 Task: open an excel sheet and write heading  Budget GuruAdd Categories in a column and its values below  'Housing, Transportation, Groceries, Utilities, Entertainment, Dining Out, Health, Miscellaneous, Savings & Total. 'Add Budgeted amount in next column and its values below  $1,500, $300, $400, $200, $150, $250, $100, $200, $500 & $4,600. Add Actual amountin next column and its values below   $1,400, $280, $420, $180, $170, $230, $120, $180, $520 & $4,500. Add Difference in next column and its values below  -$100, -$20, +$20, -$20, +$20, -$20, +$20, -$20, +$20 & -$100Save page BudgetAdjust analysisbook
Action: Mouse moved to (36, 110)
Screenshot: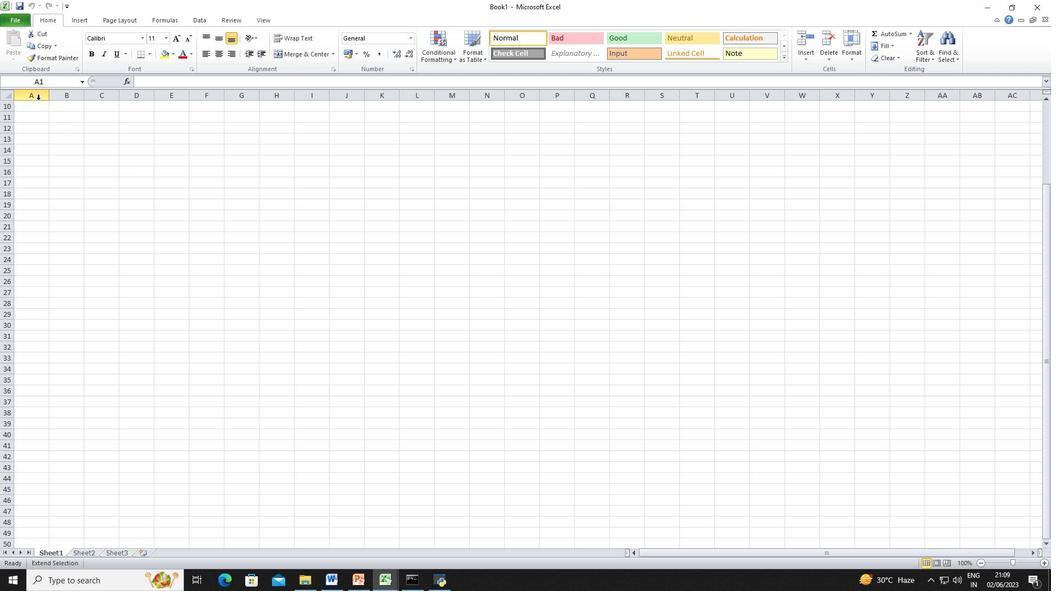 
Action: Mouse pressed left at (36, 110)
Screenshot: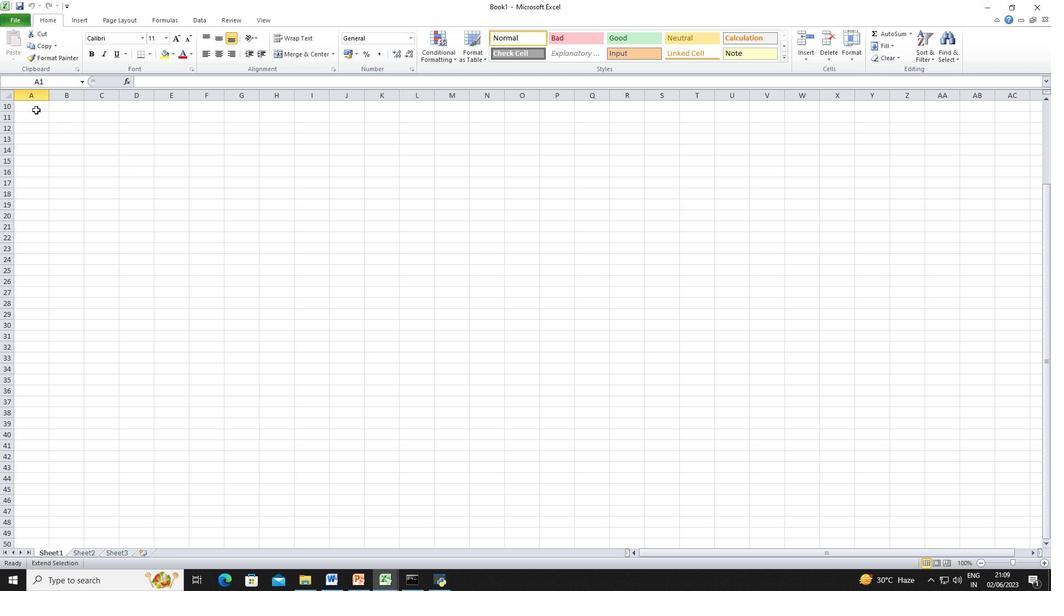 
Action: Mouse pressed left at (36, 110)
Screenshot: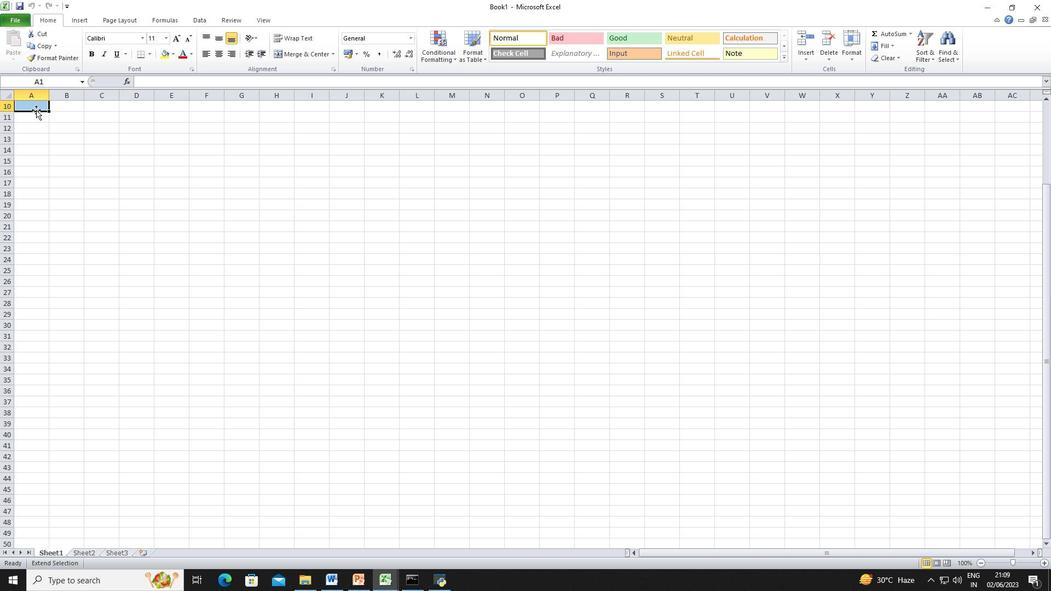 
Action: Mouse pressed left at (36, 110)
Screenshot: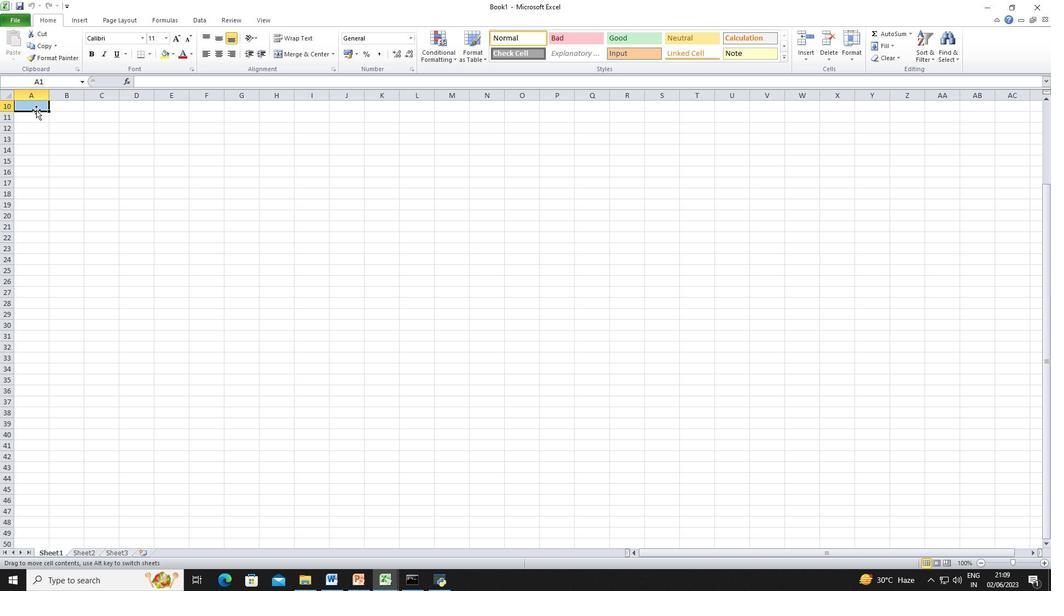
Action: Mouse moved to (500, 273)
Screenshot: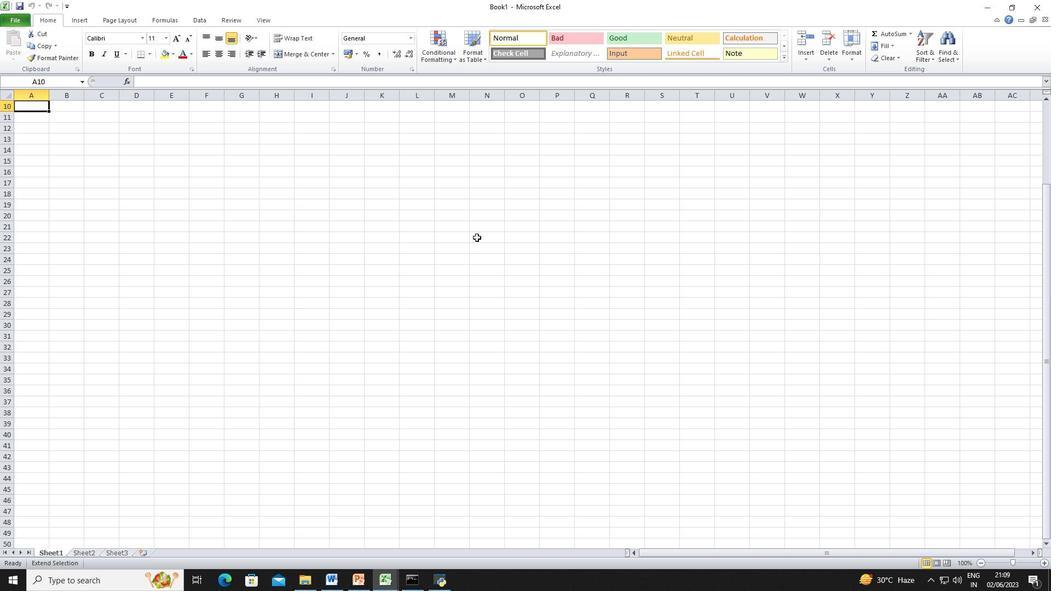 
Action: Key pressed <Key.shift_r>Budget<Key.space><Key.shift_r>Guru<Key.space><Key.enter><Key.shift_r>Categories<Key.space><Key.right><Key.down>add<Key.space><Key.backspace><Key.backspace><Key.backspace><Key.backspace>
Screenshot: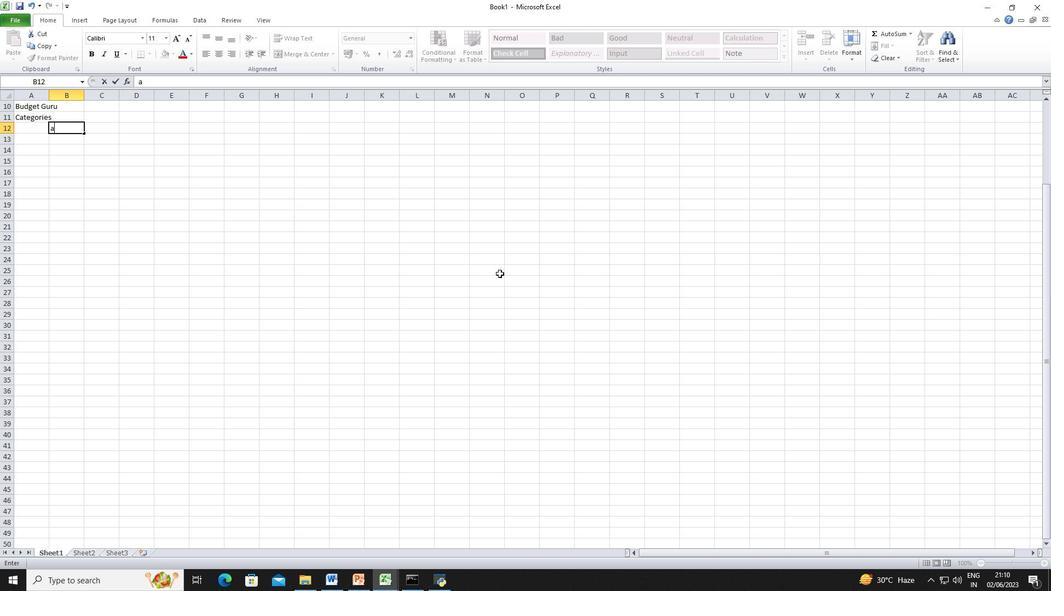 
Action: Mouse moved to (483, 260)
Screenshot: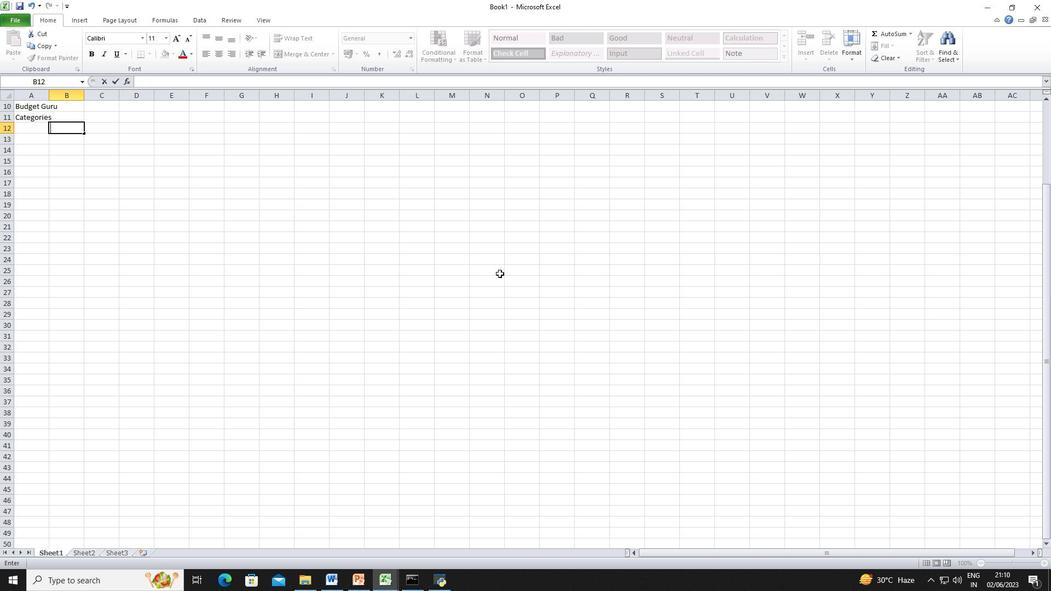 
Action: Mouse pressed left at (483, 260)
Screenshot: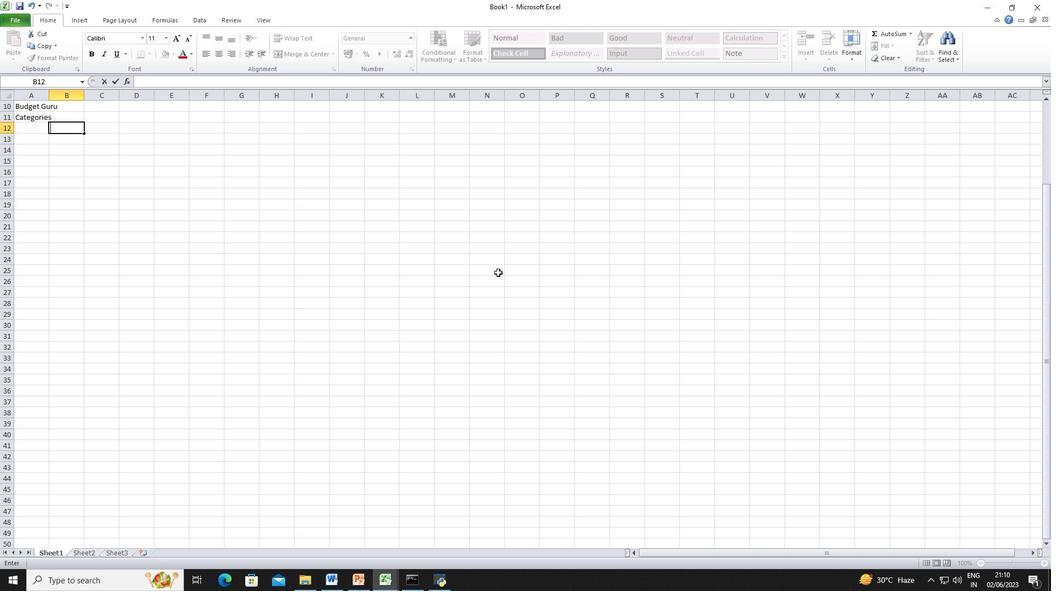 
Action: Mouse moved to (76, 119)
Screenshot: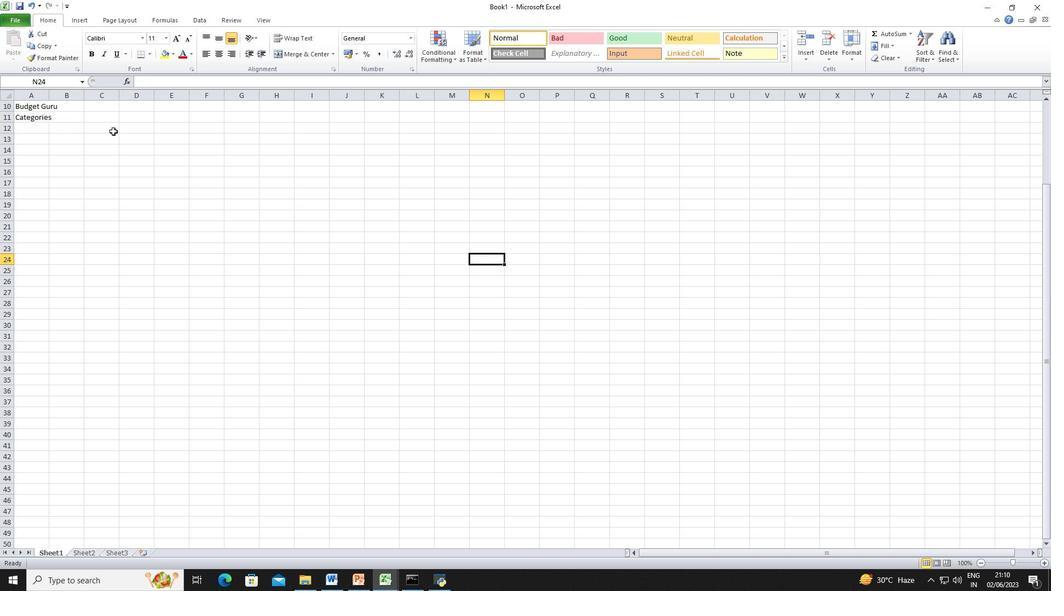 
Action: Mouse pressed left at (76, 119)
Screenshot: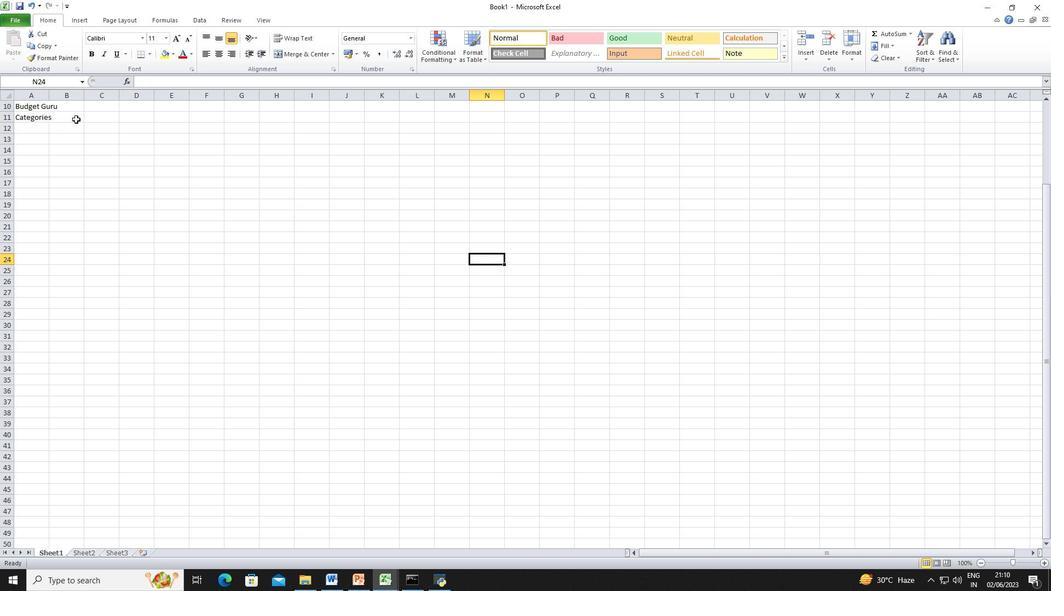 
Action: Mouse moved to (181, 143)
Screenshot: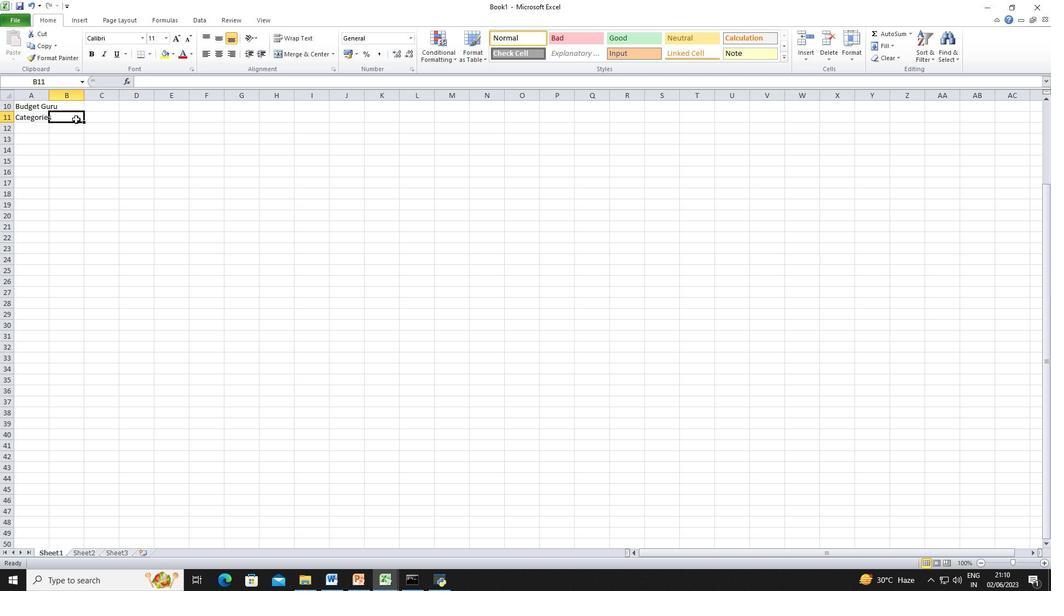 
Action: Key pressed <Key.shift_r>Add<Key.space><Key.shift_r><Key.shift_r><Key.shift_r><Key.shift_r><Key.shift_r><Key.shift_r><Key.shift_r><Key.shift_r><Key.shift_r><Key.shift_r><Key.shift_r><Key.shift_r><Key.shift_r><Key.shift_r><Key.shift_r><Key.shift_r><Key.shift_r><Key.shift_r><Key.shift_r><Key.shift_r><Key.shift_r><Key.shift_r><Key.shift_r><Key.shift_r><Key.shift_r><Key.shift_r><Key.shift_r><Key.shift_r><Key.shift_r><Key.shift_r><Key.shift_r><Key.shift_r><Key.shift_r><Key.shift_r><Key.shift_r><Key.shift_r><Key.shift_r><Key.shift_r><Key.shift_r><Key.shift_r><Key.shift_r><Key.shift_r><Key.shift_r><Key.shift_r><Key.shift_r><Key.shift_r><Key.shift_r><Key.shift_r><Key.shift_r><Key.shift_r><Key.shift_r><Key.shift_r><Key.shift_r><Key.shift_r><Key.shift_r><Key.shift_r><Key.shift_r><Key.shift_r><Key.shift_r><Key.shift_r><Key.shift_r><Key.shift_r><Key.shift_r><Key.shift_r><Key.shift_r><Key.shift_r><Key.shift_r><Key.shift_r><Key.shift_r><Key.shift_r><Key.shift_r><Key.shift_r><Key.shift_r><Key.shift_r><Key.shift_r><Key.shift_r><Key.shift_r><Key.shift_r><Key.shift_r><Key.shift_r><Key.shift_r><Key.shift_r><Key.shift_r><Key.shift_r><Key.shift_r><Key.shift_r><Key.shift_r><Key.shift_r><Key.shift_r><Key.shift_r><Key.shift_r><Key.shift_r><Key.shift_r><Key.shift_r><Key.shift_r><Key.shift_r><Key.shift_r><Key.shift_r><Key.shift_r><Key.shift_r><Key.shift_r><Key.shift_r><Key.shift_r><Key.shift_r><Key.shift_r><Key.shift_r><Key.shift_r><Key.shift_r><Key.shift_r><Key.shift_r><Key.shift_r><Key.shift_r><Key.shift_r><Key.shift_r><Key.shift_r><Key.shift_r><Key.shift_r>Budget<Key.space>amount<Key.space><Key.right><Key.shift_r>Actual<Key.space>amount<Key.space><Key.right><Key.shift_r>Difference
Screenshot: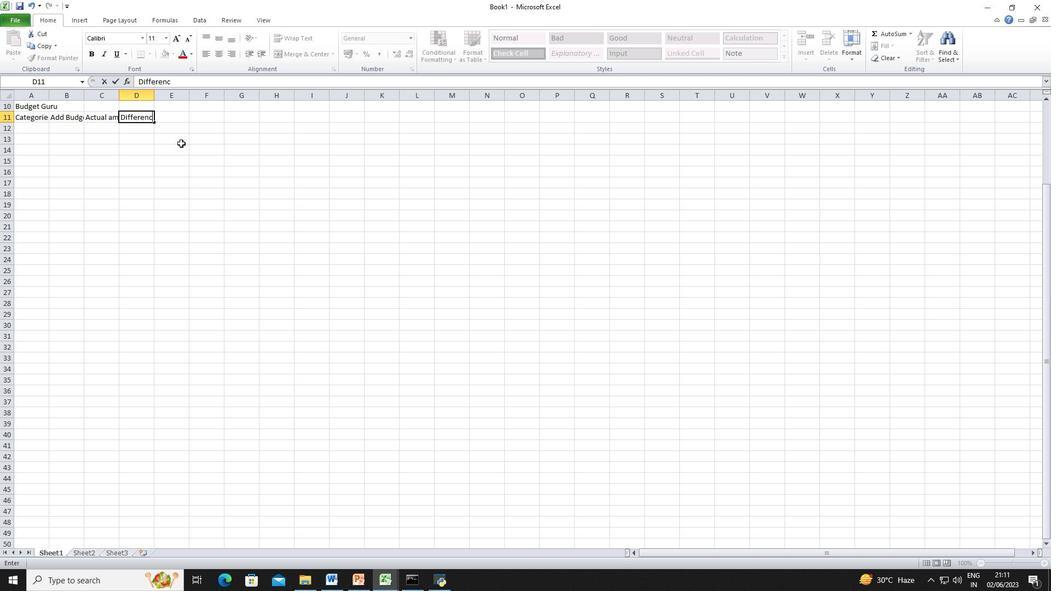 
Action: Mouse pressed left at (181, 143)
Screenshot: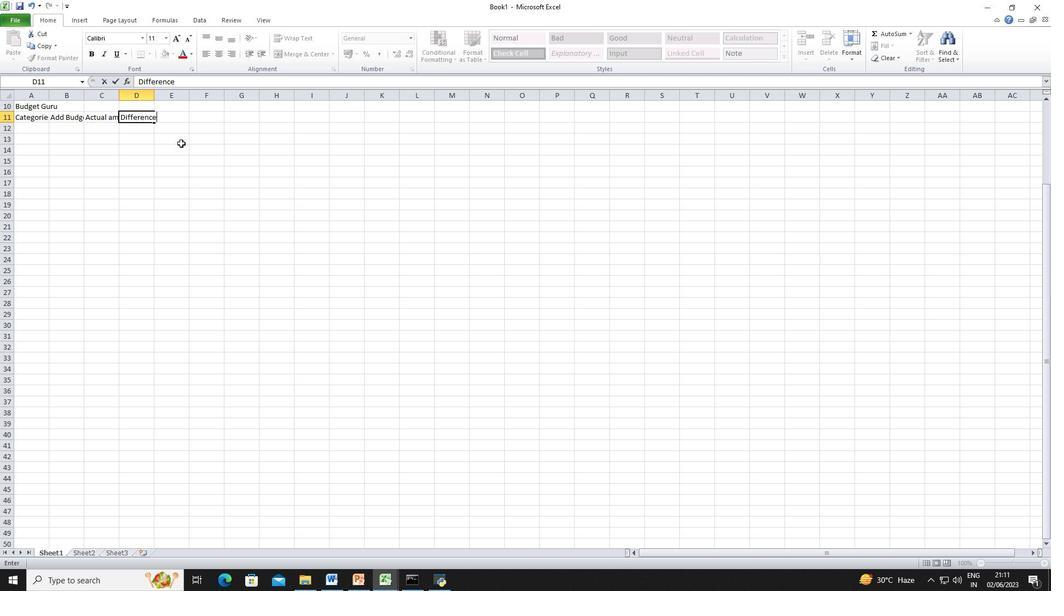 
Action: Mouse moved to (52, 92)
Screenshot: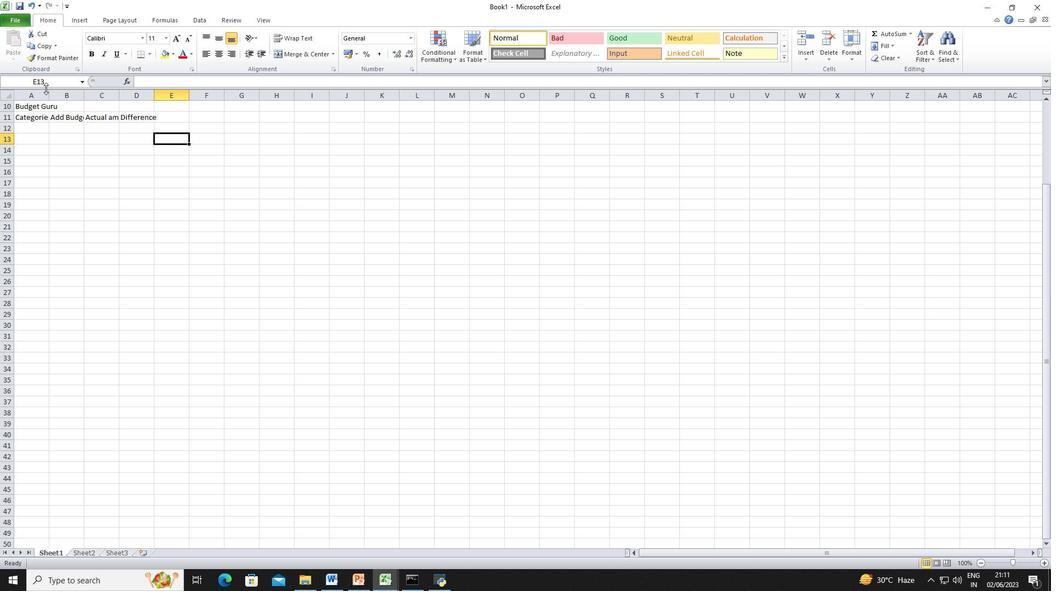 
Action: Mouse pressed left at (52, 92)
Screenshot: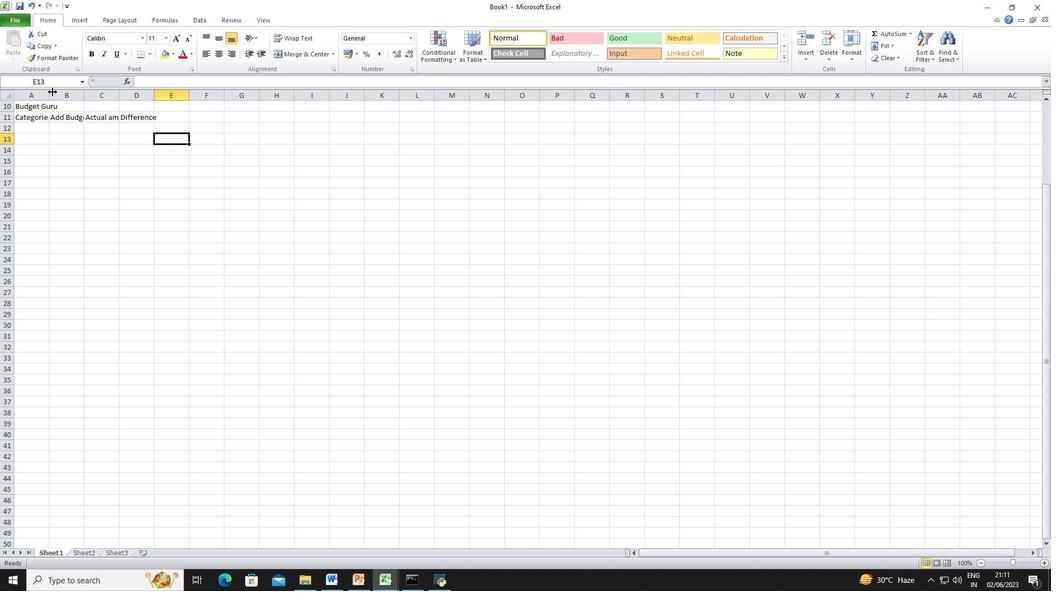 
Action: Mouse pressed left at (52, 92)
Screenshot: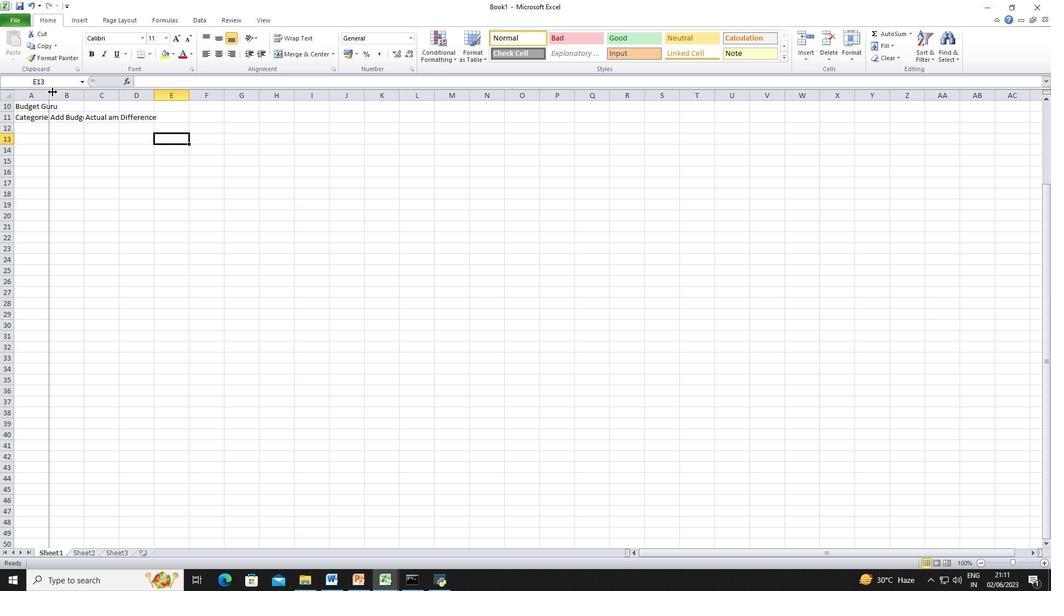 
Action: Mouse moved to (94, 90)
Screenshot: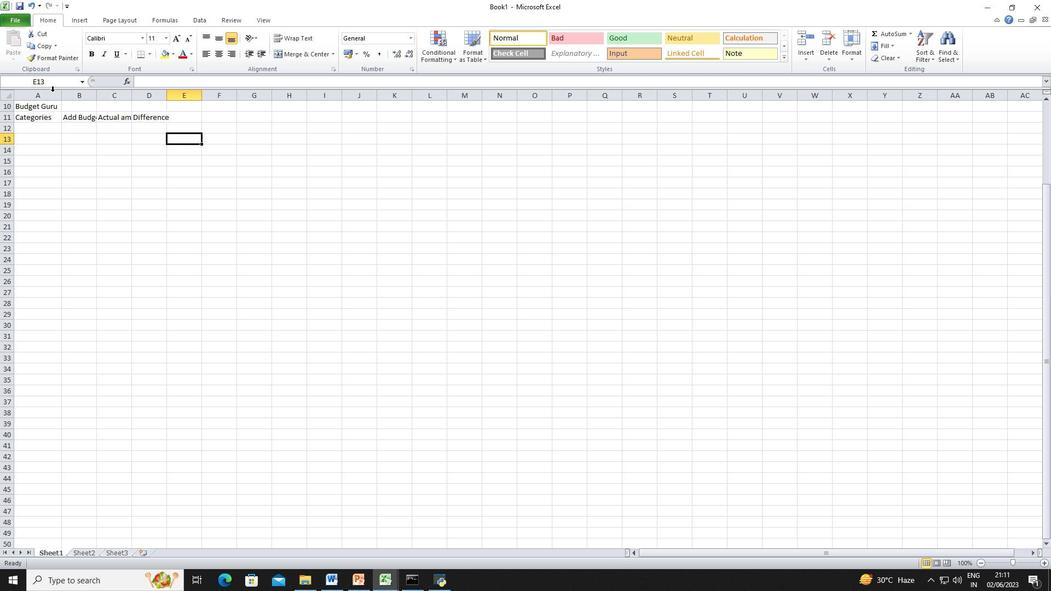 
Action: Mouse pressed left at (94, 90)
Screenshot: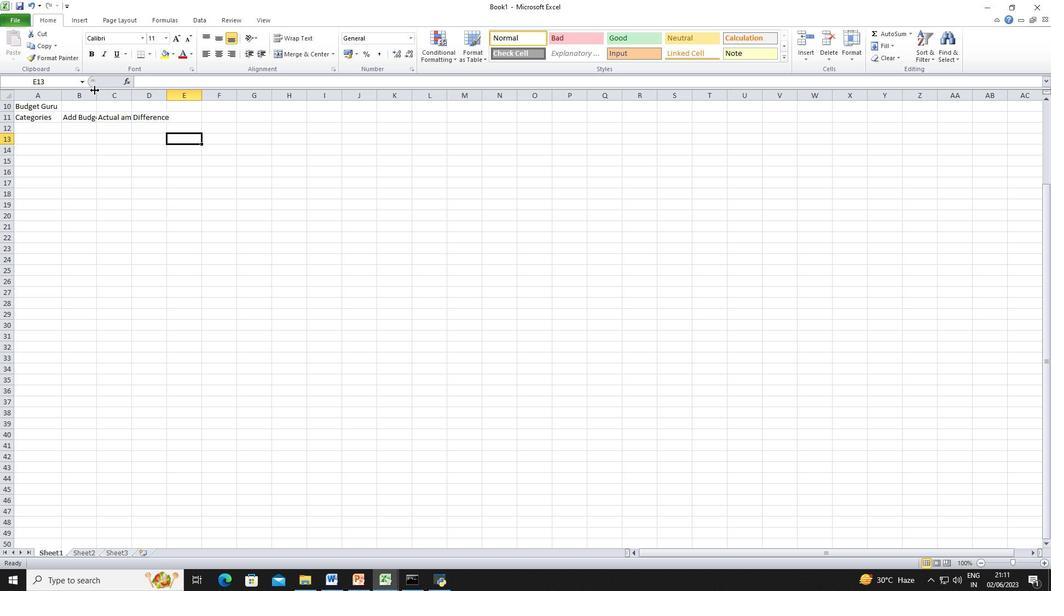 
Action: Mouse pressed left at (94, 90)
Screenshot: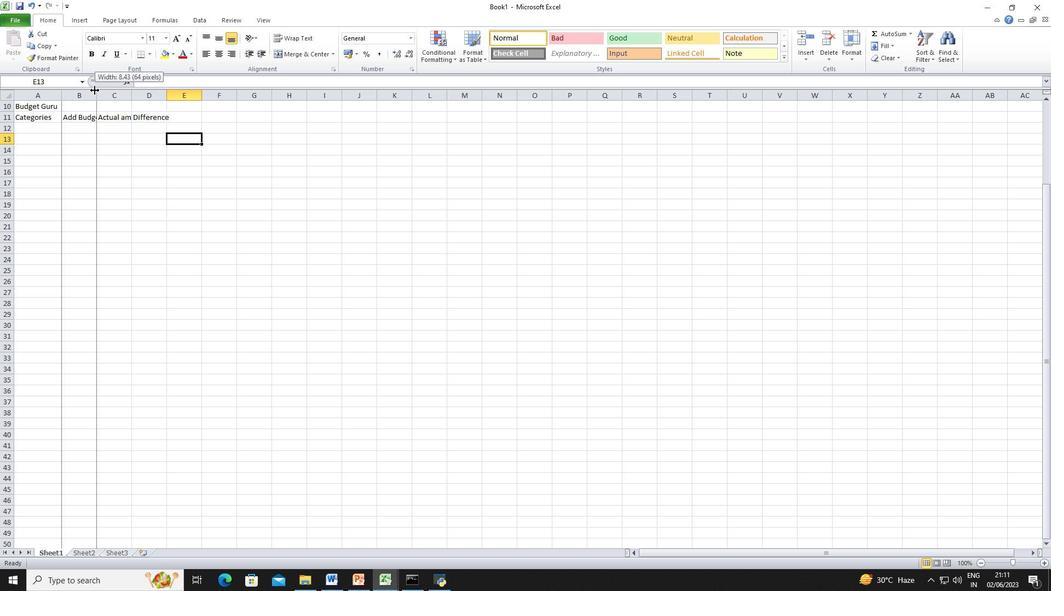 
Action: Mouse moved to (167, 91)
Screenshot: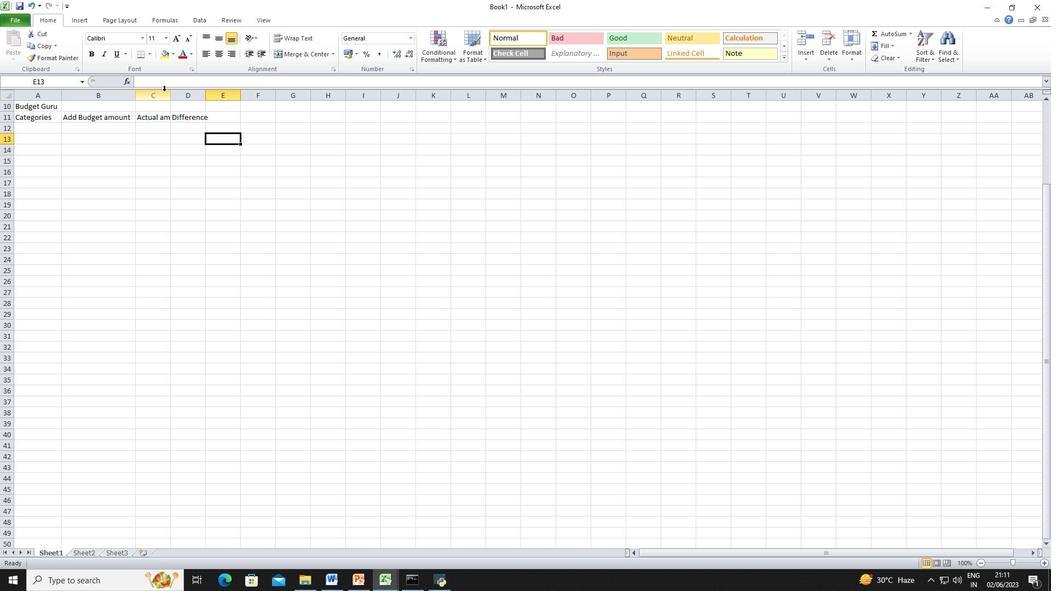 
Action: Mouse pressed left at (167, 91)
Screenshot: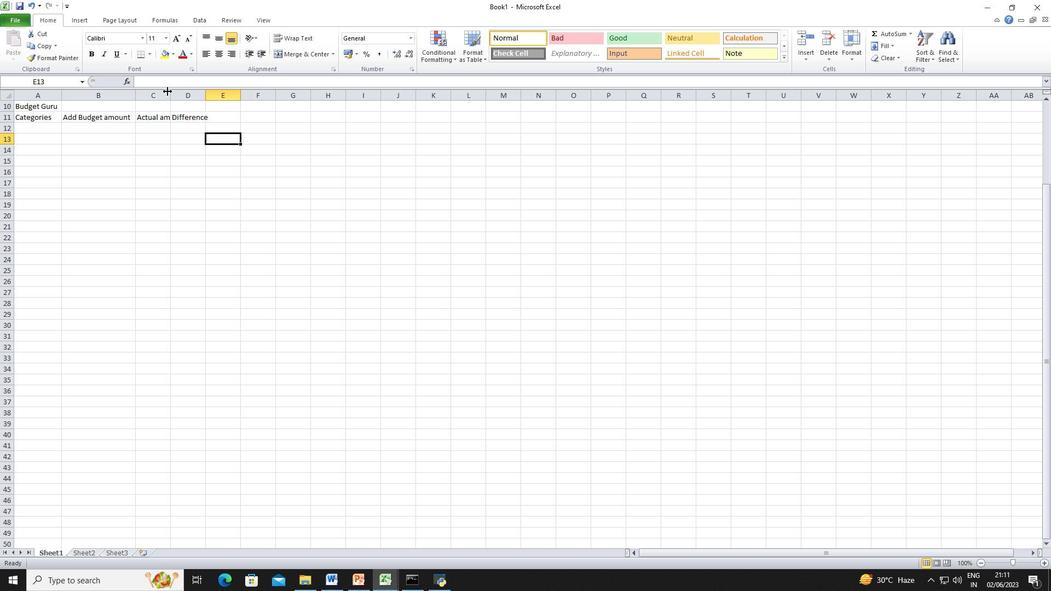 
Action: Mouse pressed left at (167, 91)
Screenshot: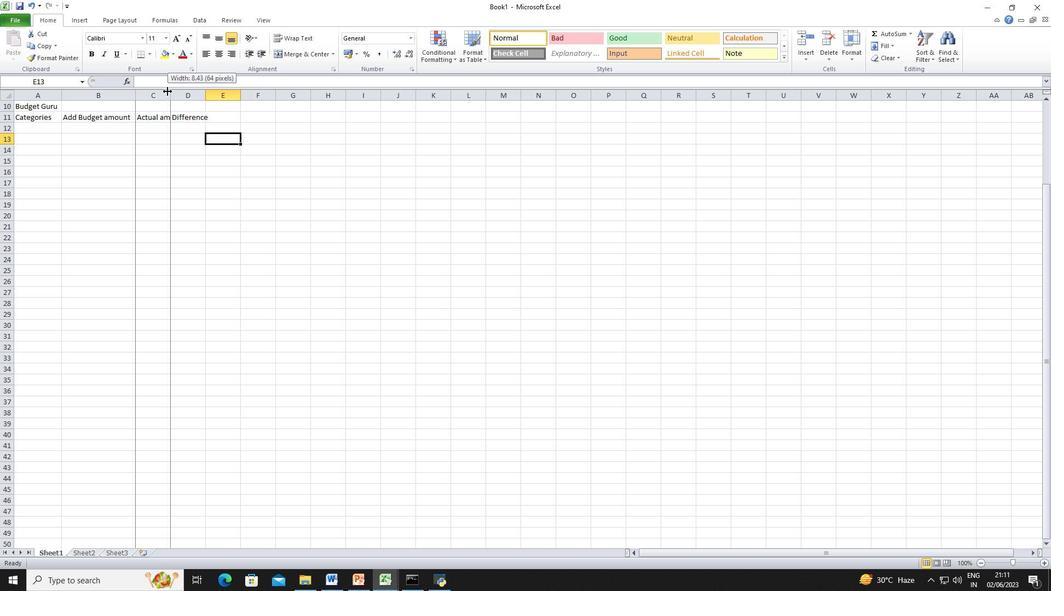 
Action: Mouse moved to (227, 93)
Screenshot: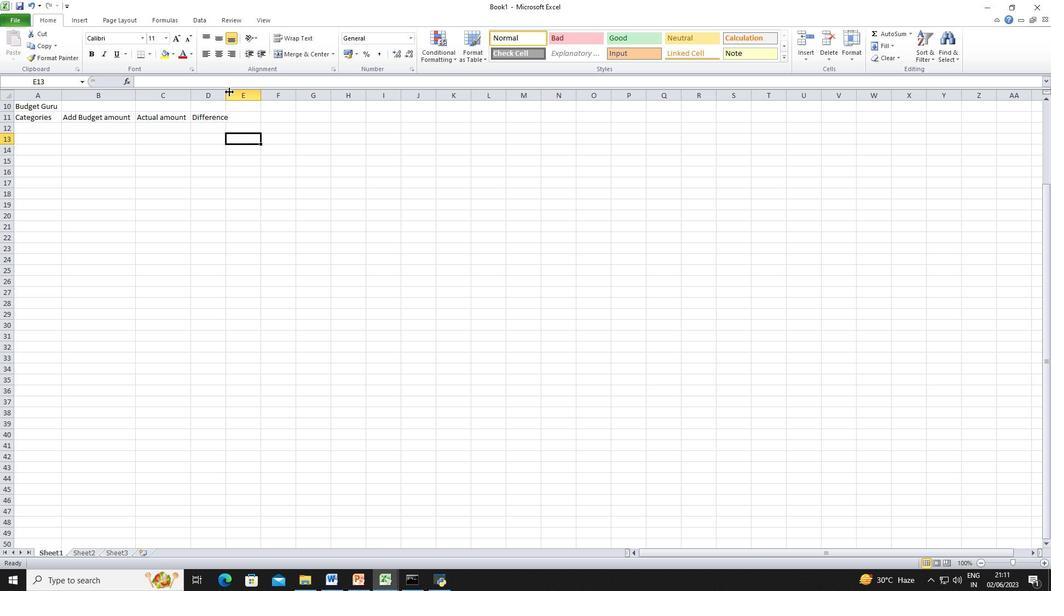 
Action: Mouse pressed left at (227, 93)
Screenshot: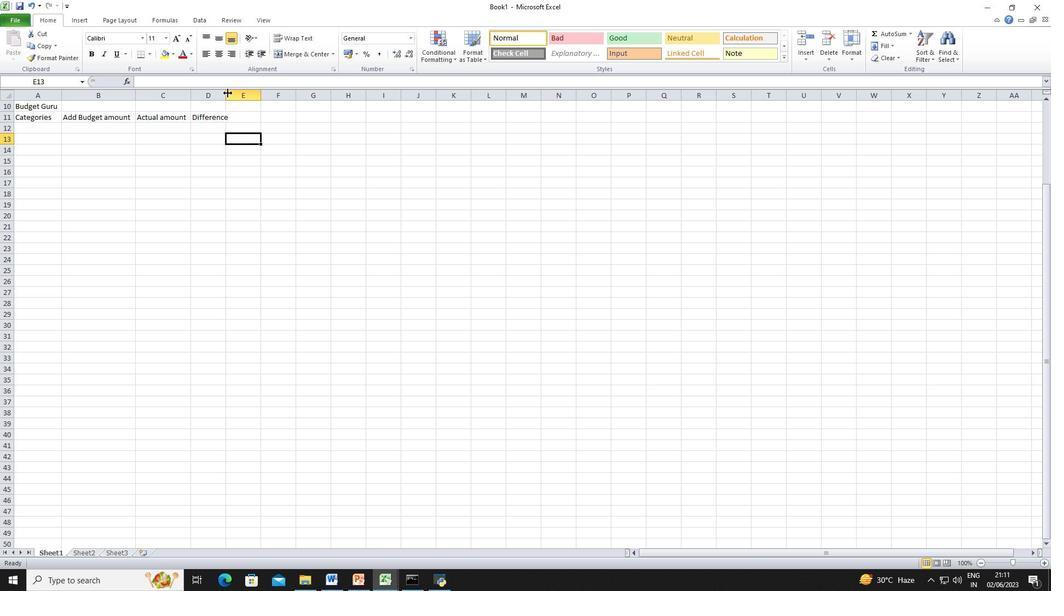 
Action: Mouse pressed left at (227, 93)
Screenshot: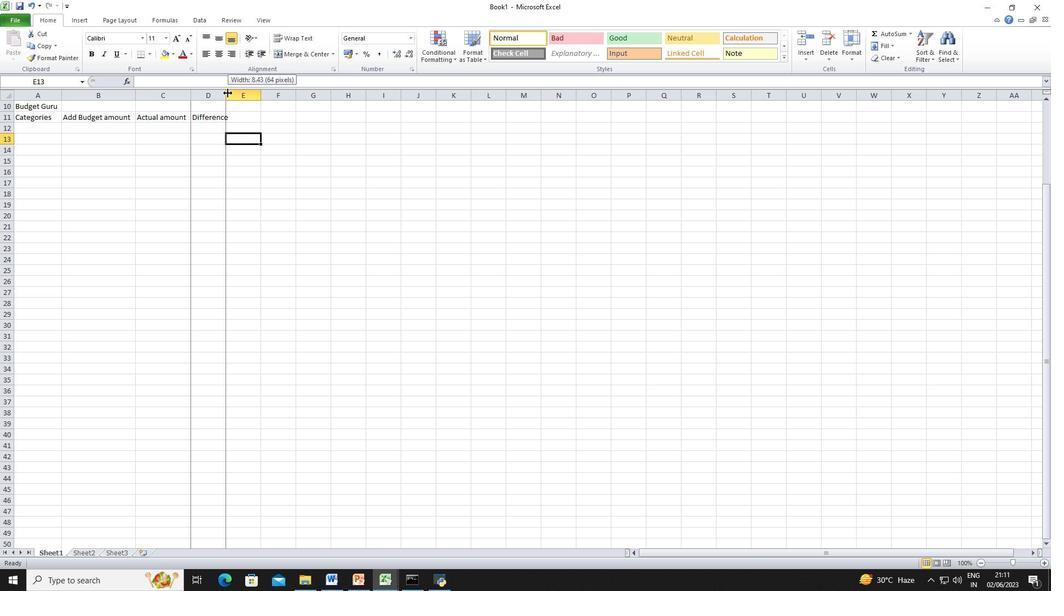 
Action: Mouse moved to (40, 128)
Screenshot: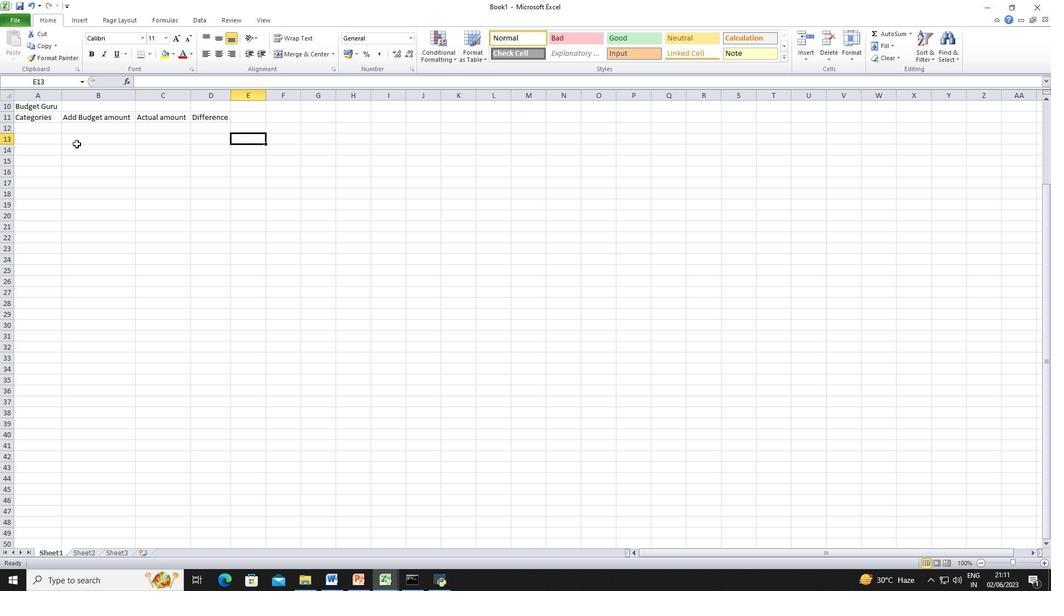 
Action: Mouse pressed left at (40, 128)
Screenshot: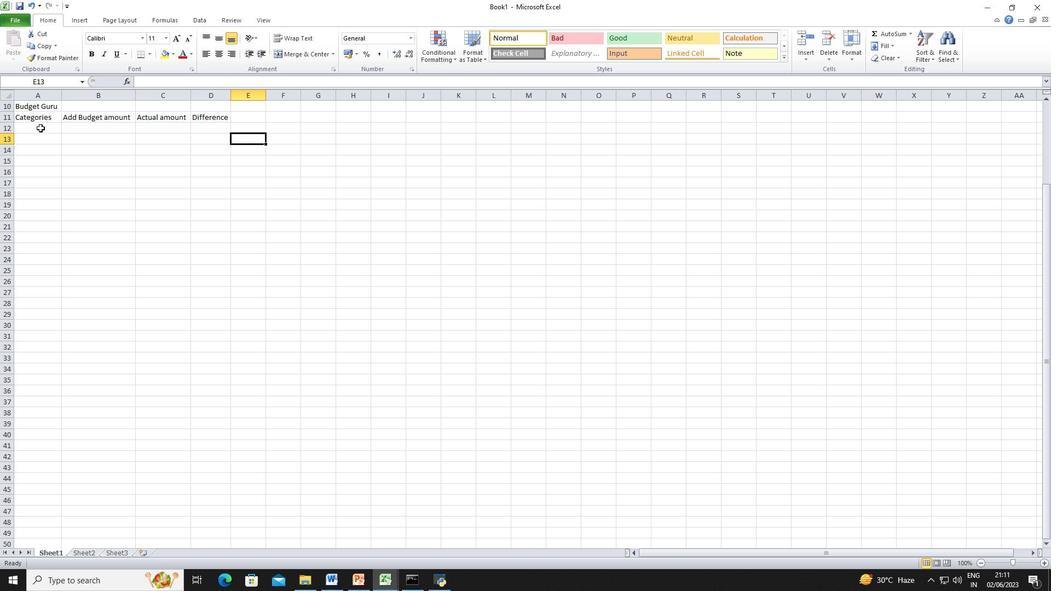 
Action: Mouse moved to (324, 246)
Screenshot: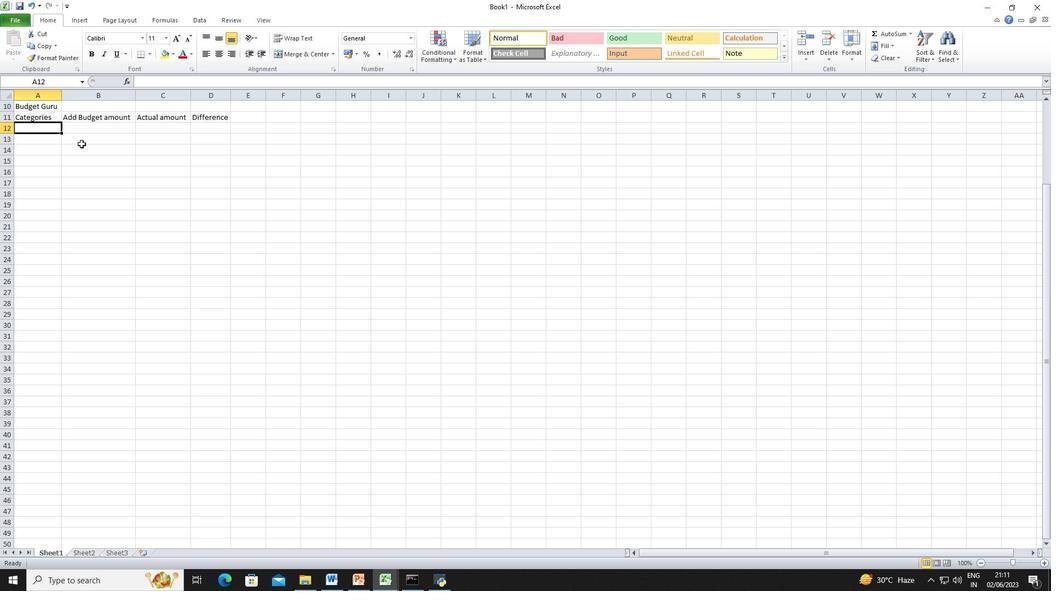 
Action: Key pressed <Key.shift_r>Housingh<Key.space><Key.backspace><Key.backspace><Key.space><Key.enter><Key.shift_r>Transportation<Key.space><Key.enter><Key.enter>g<Key.backspace><Key.backspace>
Screenshot: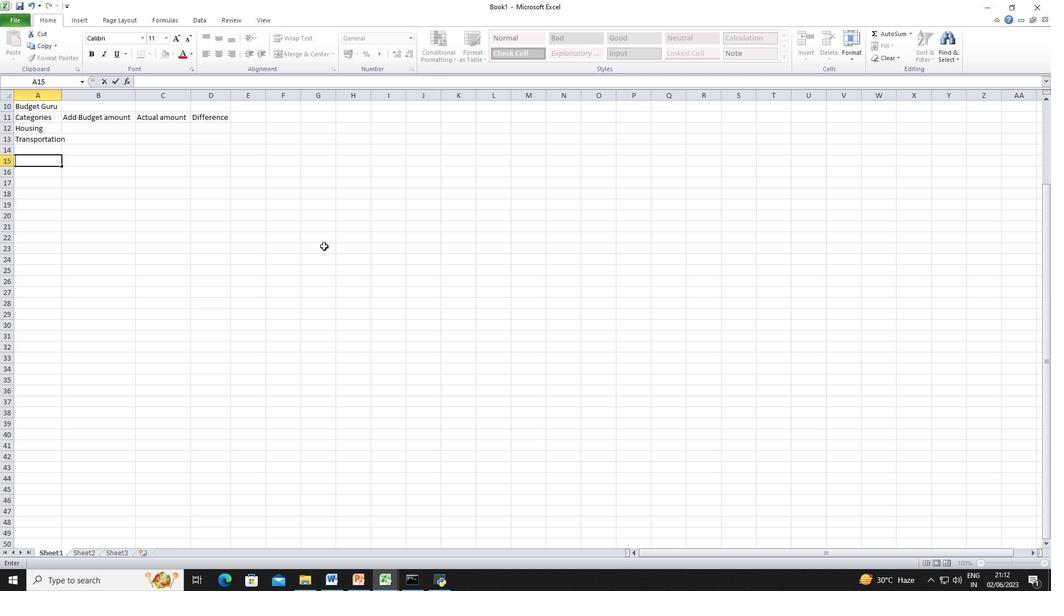 
Action: Mouse moved to (51, 152)
Screenshot: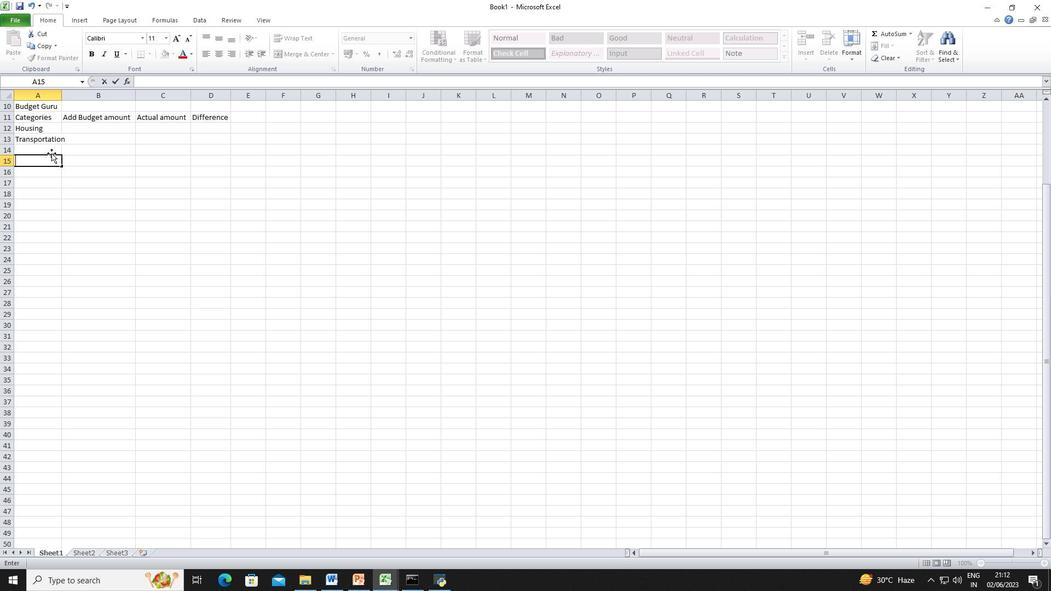 
Action: Mouse pressed left at (51, 152)
Screenshot: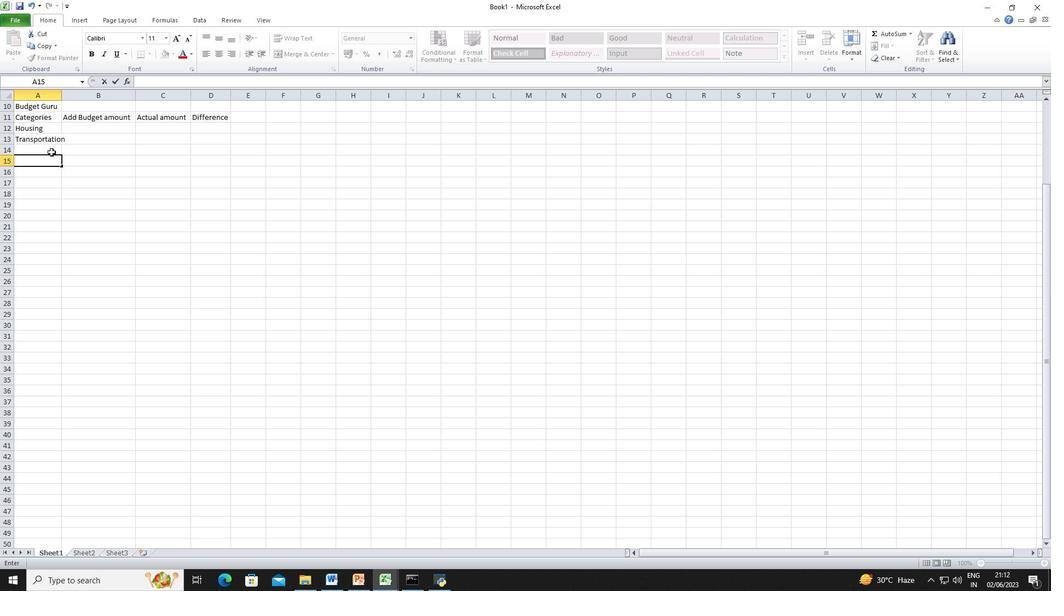 
Action: Mouse moved to (190, 172)
Screenshot: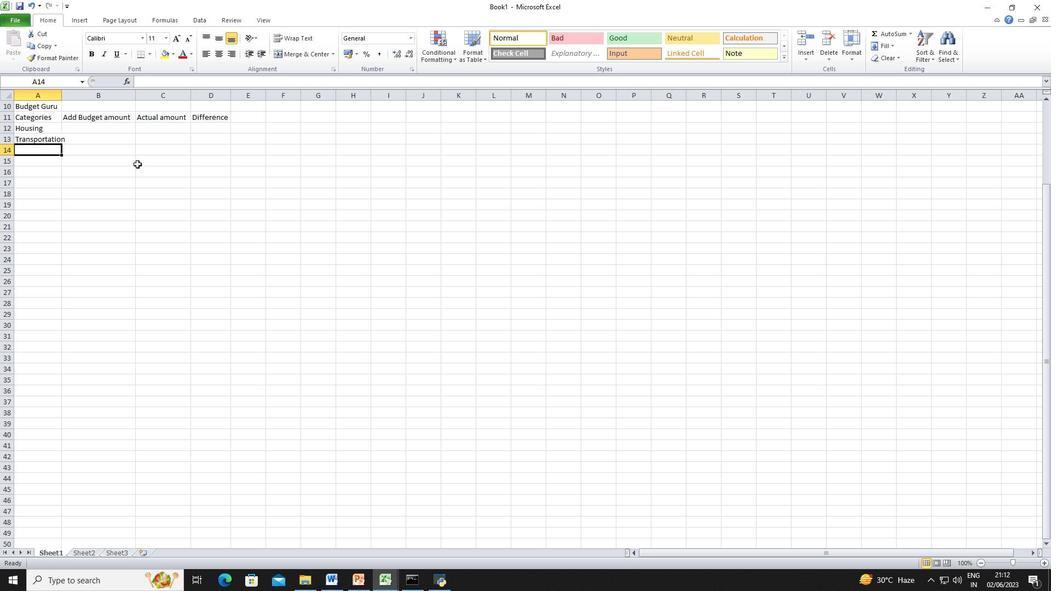 
Action: Key pressed <Key.shift_r>Groceries<Key.space><Key.enter><Key.shift_r>J<Key.backspace><Key.shift_r>Utilities<Key.enter><Key.shift_r><Key.shift_r><Key.shift_r><Key.shift_r>Entertainment<Key.space><Key.enter><Key.shift_r>Dininf<Key.backspace>g<Key.space><Key.shift_r><Key.shift_r>Out<Key.space><Key.enter><Key.shift_r><Key.shift_r><Key.shift_r><Key.shift_r>Healt<Key.space><Key.backspace><Key.backspace><Key.backspace><Key.backspace>alth<Key.space><Key.enter><Key.shift_r>Miscellaneous<Key.space><Key.enter><Key.shift_r>Savings<Key.space><Key.shift_r><Key.shift_r><Key.shift_r><Key.shift_r><Key.shift_r><Key.shift_r><Key.shift_r><Key.shift_r><Key.shift_r><Key.shift_r><Key.shift_r><Key.shift_r><Key.shift_r><Key.shift_r><Key.shift_r><Key.shift_r><Key.shift_r><Key.shift_r><Key.shift_r>&<Key.space><Key.shift_r>Toat<Key.backspace><Key.backspace>tal
Screenshot: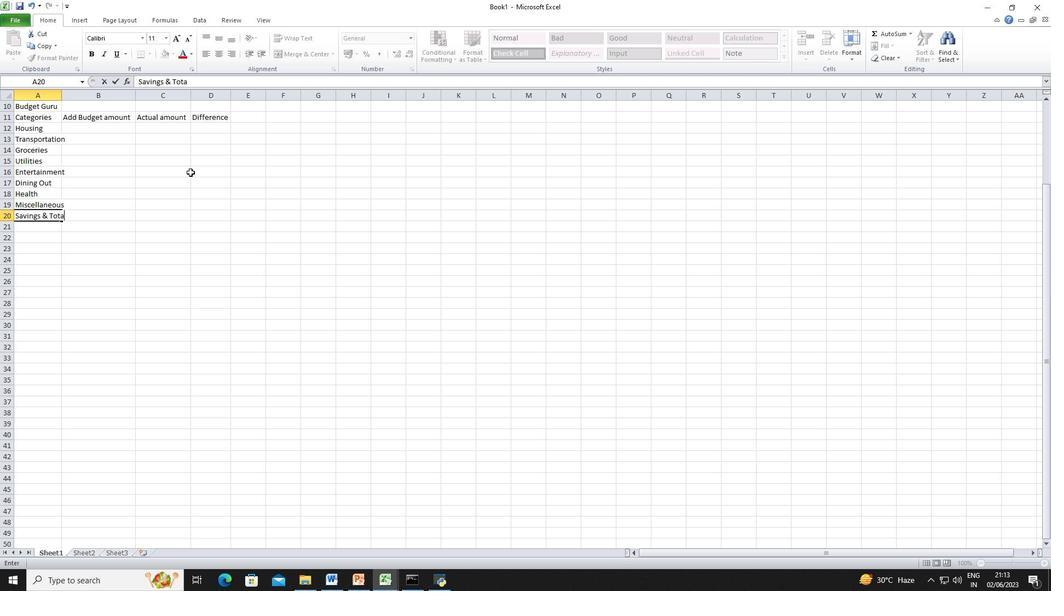 
Action: Mouse pressed left at (190, 172)
Screenshot: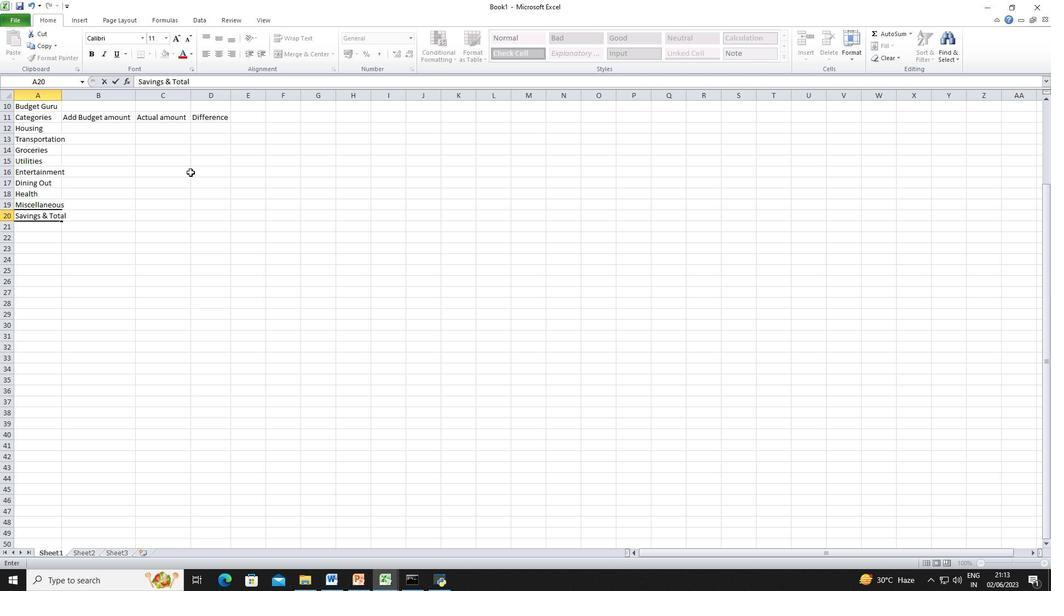 
Action: Mouse moved to (100, 131)
Screenshot: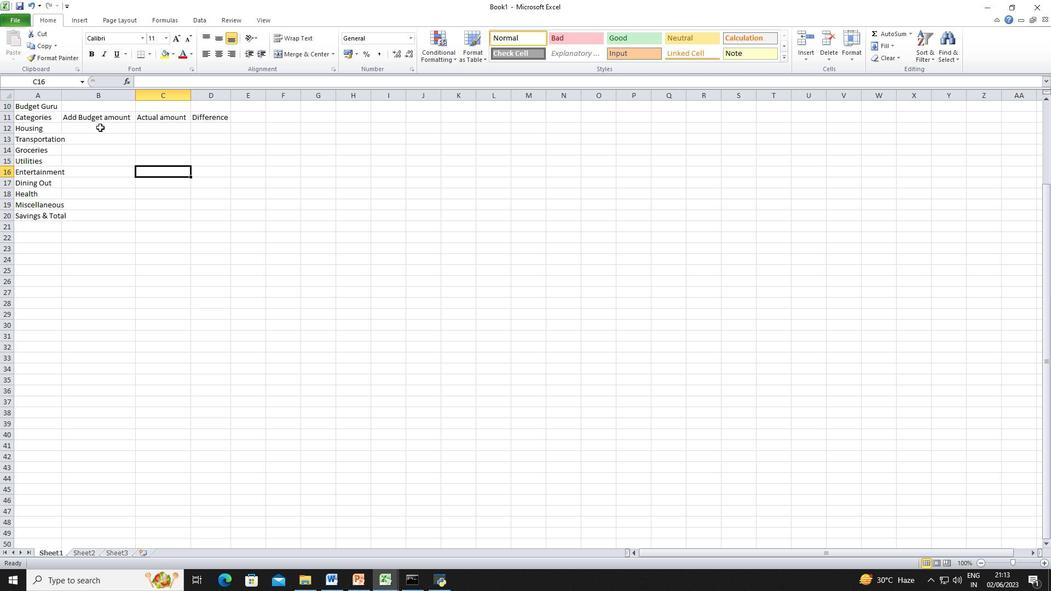 
Action: Mouse pressed left at (100, 131)
Screenshot: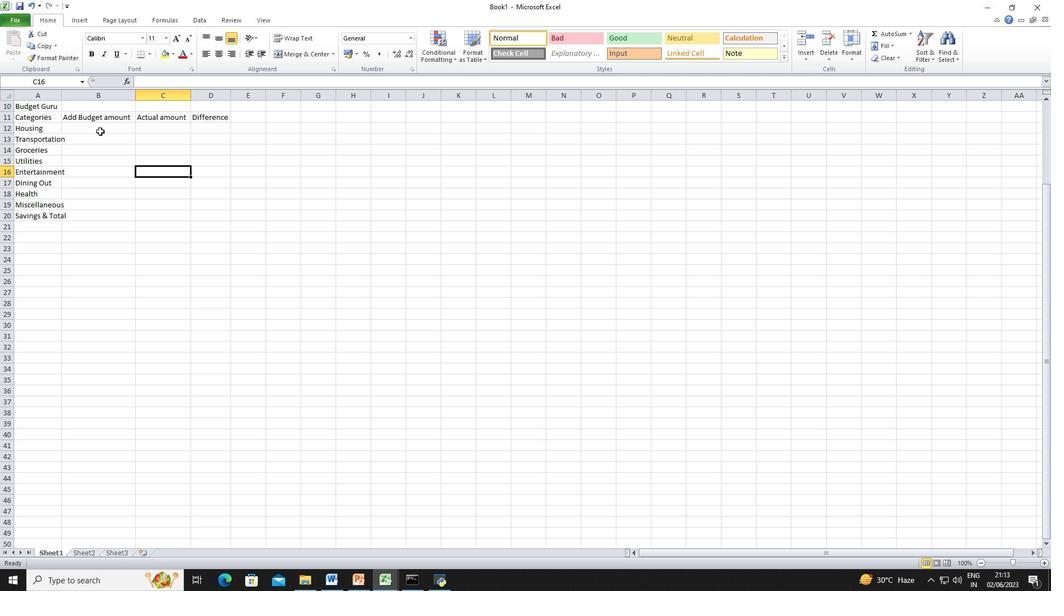 
Action: Mouse moved to (197, 177)
Screenshot: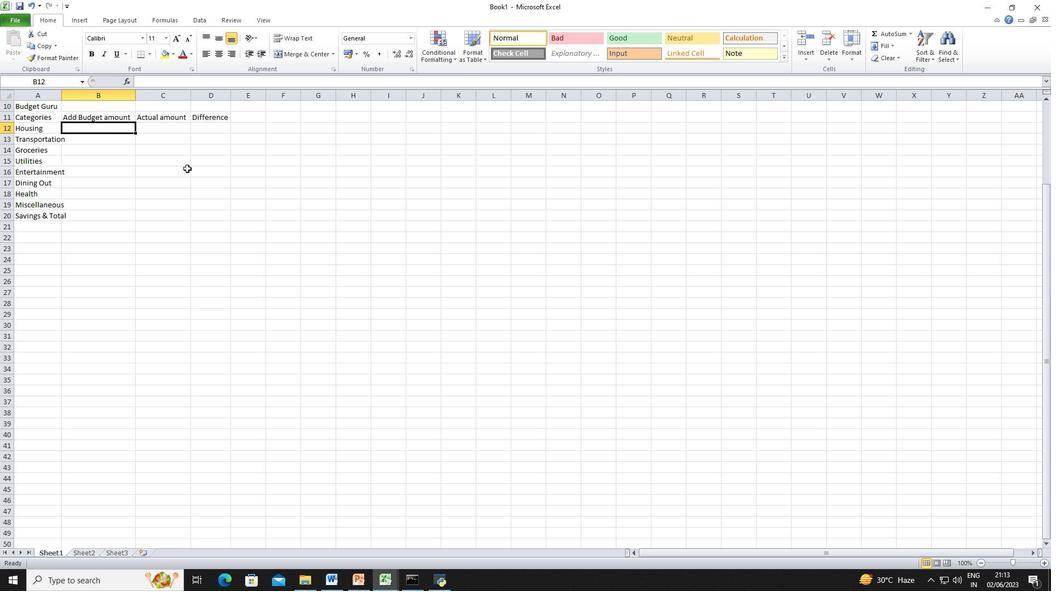 
Action: Key pressed <Key.shift_r><Key.shift_r><Key.shift_r><Key.shift_r><Key.shift_r><Key.shift_r><Key.shift_r><Key.shift_r><Key.shift_r><Key.shift_r><Key.shift_r><Key.shift_r><Key.shift_r><Key.shift_r><Key.shift_r><Key.shift_r><Key.shift_r><Key.shift_r><Key.shift_r><Key.shift_r><Key.shift_r><Key.shift_r><Key.shift_r><Key.shift_r><Key.shift_r><Key.shift_r><Key.shift_r><Key.shift_r><Key.shift_r><Key.shift_r><Key.shift_r><Key.shift_r><Key.shift_r><Key.shift_r><Key.shift_r><Key.shift_r><Key.shift_r><Key.shift_r><Key.shift_r><Key.shift_r><Key.shift_r><Key.shift_r><Key.shift_r><Key.shift_r><Key.shift_r><Key.shift_r><Key.shift_r><Key.shift_r><Key.shift_r><Key.shift_r><Key.shift_r><Key.shift_r><Key.shift_r><Key.shift_r><Key.shift_r><Key.shift_r><Key.shift_r><Key.shift_r><Key.shift_r><Key.shift_r><Key.shift_r><Key.shift_r><Key.shift_r><Key.shift_r><Key.shift_r><Key.shift_r><Key.shift_r><Key.shift_r><Key.shift_r><Key.shift_r><Key.shift_r><Key.shift_r><Key.shift_r><Key.shift_r><Key.shift_r><Key.shift_r><Key.shift_r><Key.shift_r><Key.shift_r><Key.shift_r><Key.shift_r><Key.shift_r><Key.shift_r><Key.shift_r><Key.shift_r><Key.shift_r><Key.shift_r><Key.shift_r><Key.shift_r><Key.shift_r>$1,500<Key.enter><Key.shift_r><Key.shift_r><Key.shift_r><Key.shift_r><Key.shift_r><Key.shift_r><Key.shift_r><Key.shift_r><Key.shift_r><Key.shift_r><Key.shift_r><Key.shift_r><Key.shift_r><Key.shift_r><Key.shift_r><Key.shift_r><Key.shift_r>$
Screenshot: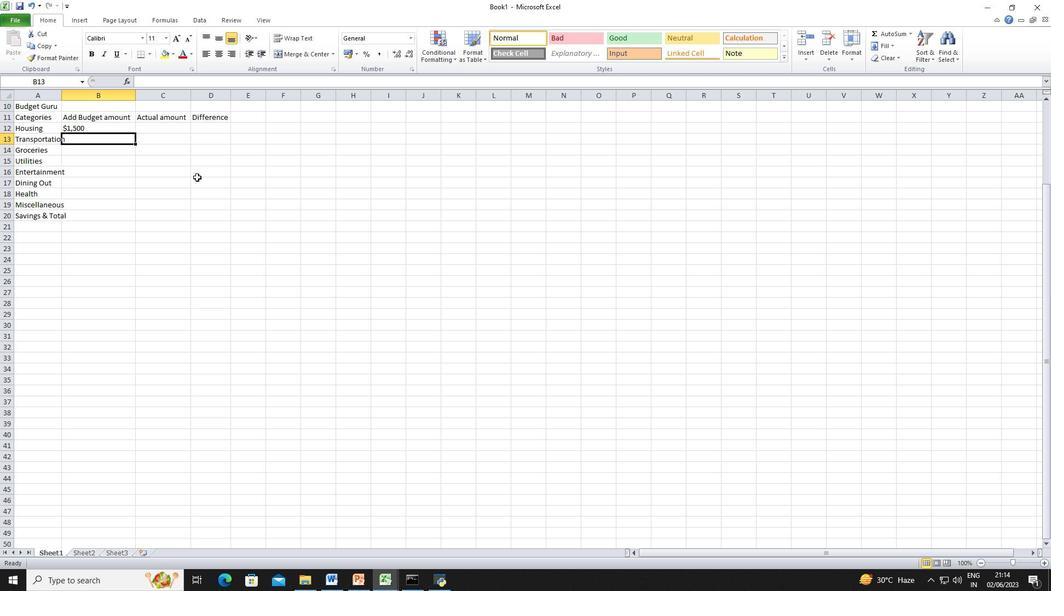 
Action: Mouse moved to (81, 591)
Screenshot: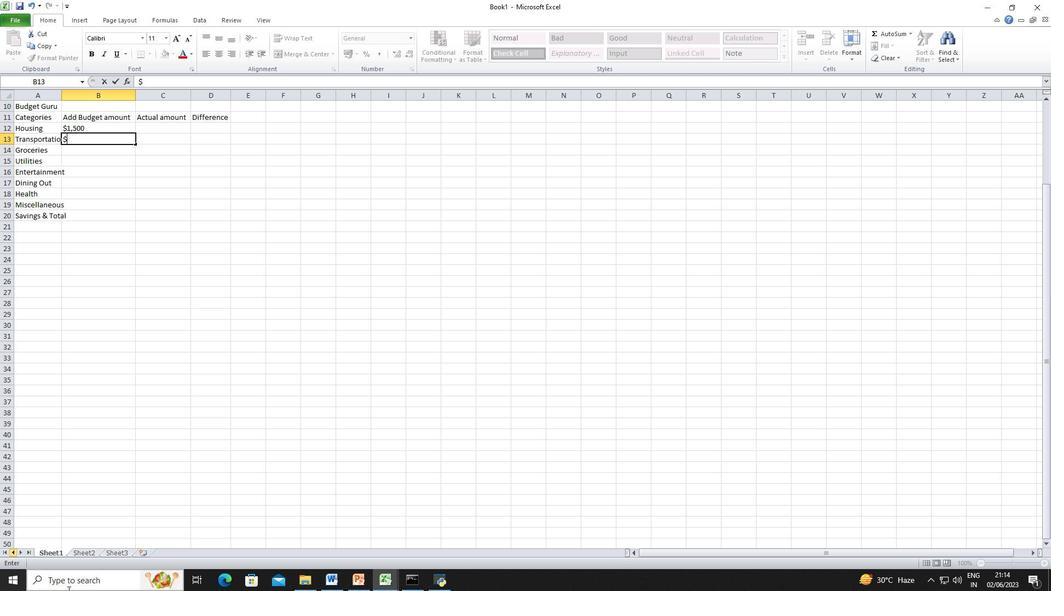 
Action: Key pressed 300<Key.enter><Key.shift_r><Key.shift_r><Key.shift_r><Key.shift_r><Key.shift_r><Key.shift_r>$400<Key.enter><Key.shift_r><Key.shift_r><Key.shift_r><Key.shift_r><Key.shift_r><Key.shift_r><Key.shift_r><Key.shift_r><Key.shift_r><Key.shift_r><Key.shift_r><Key.shift_r><Key.shift_r>$200<Key.enter><Key.shift_r>$150<Key.space><Key.enter><Key.shift_r><Key.shift_r><Key.shift_r><Key.shift_r><Key.shift_r><Key.shift_r><Key.shift_r><Key.shift_r><Key.shift_r><Key.shift_r><Key.shift_r><Key.shift_r><Key.shift_r><Key.shift_r><Key.shift_r><Key.shift_r><Key.shift_r><Key.shift_r><Key.shift_r><Key.shift_r>$250<Key.space><Key.enter><Key.shift_r><Key.shift_r><Key.shift_r><Key.shift_r><Key.shift_r><Key.shift_r>$100<Key.enter><Key.shift_r><Key.shift_r><Key.shift_r><Key.shift_r><Key.shift_r><Key.shift_r><Key.shift_r>$200<Key.space><Key.enter><Key.shift_r><Key.shift_r><Key.shift_r><Key.shift_r><Key.shift_r>$500<Key.space><Key.shift_r><Key.shift_r><Key.shift_r><Key.shift_r><Key.shift_r><Key.shift_r><Key.shift_r><Key.shift_r><Key.shift_r><Key.shift_r><Key.shift_r><Key.shift_r><Key.shift_r><Key.shift_r><Key.shift_r><Key.shift_r><Key.shift_r><Key.shift_r><Key.shift_r><Key.shift_r><Key.shift_r><Key.shift_r><Key.shift_r><Key.shift_r><Key.shift_r><Key.shift_r><Key.shift_r><Key.shift_r>&<Key.space><Key.shift_r><Key.shift_r><Key.shift_r><Key.shift_r><Key.shift_r><Key.shift_r><Key.shift_r><Key.shift_r><Key.shift_r><Key.shift_r><Key.shift_r><Key.shift_r>$4600
Screenshot: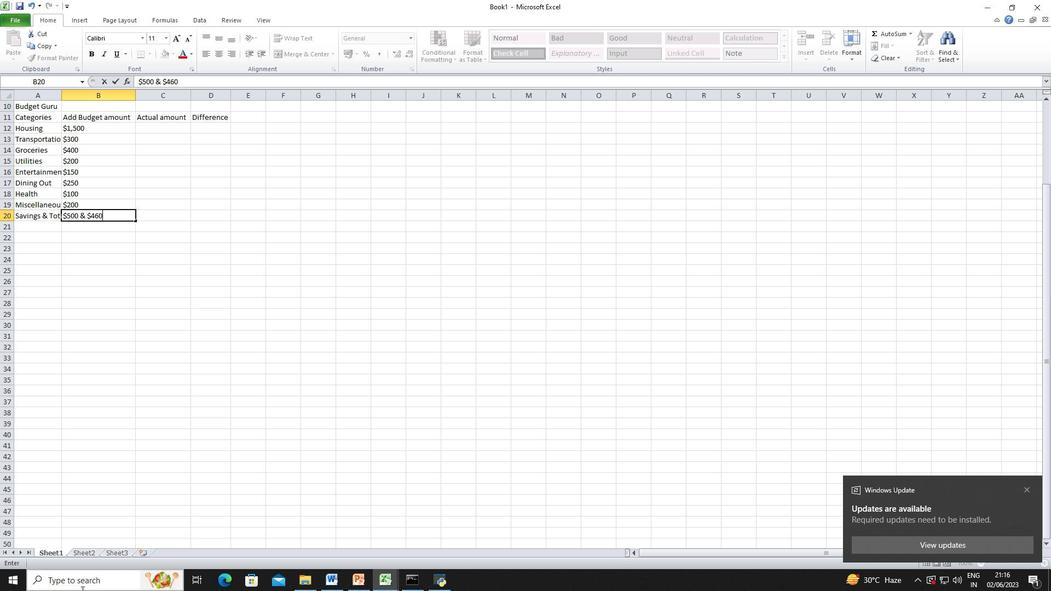 
Action: Mouse moved to (233, 366)
Screenshot: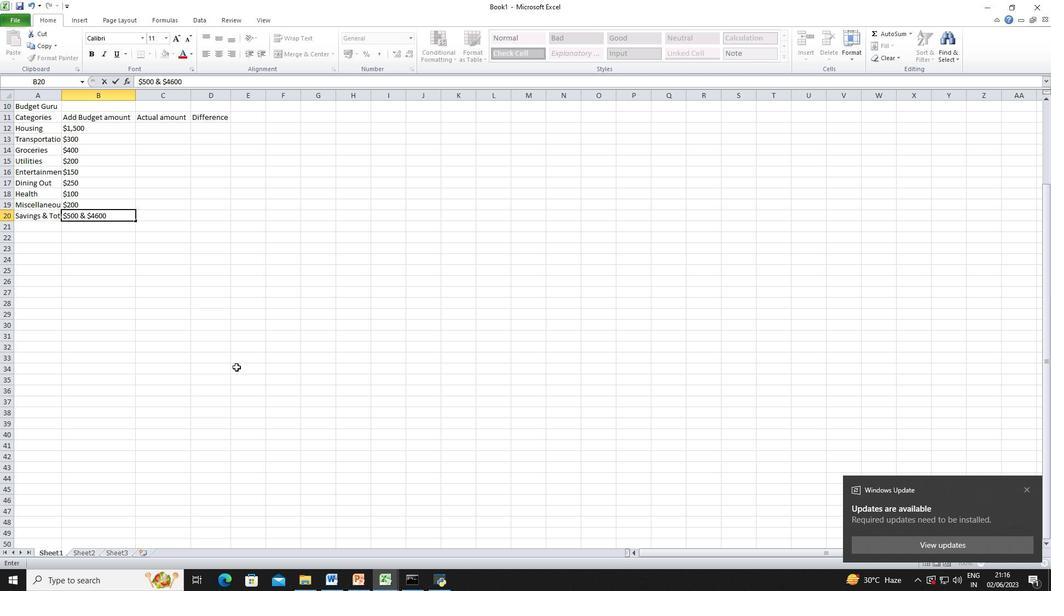 
Action: Mouse pressed left at (233, 366)
Screenshot: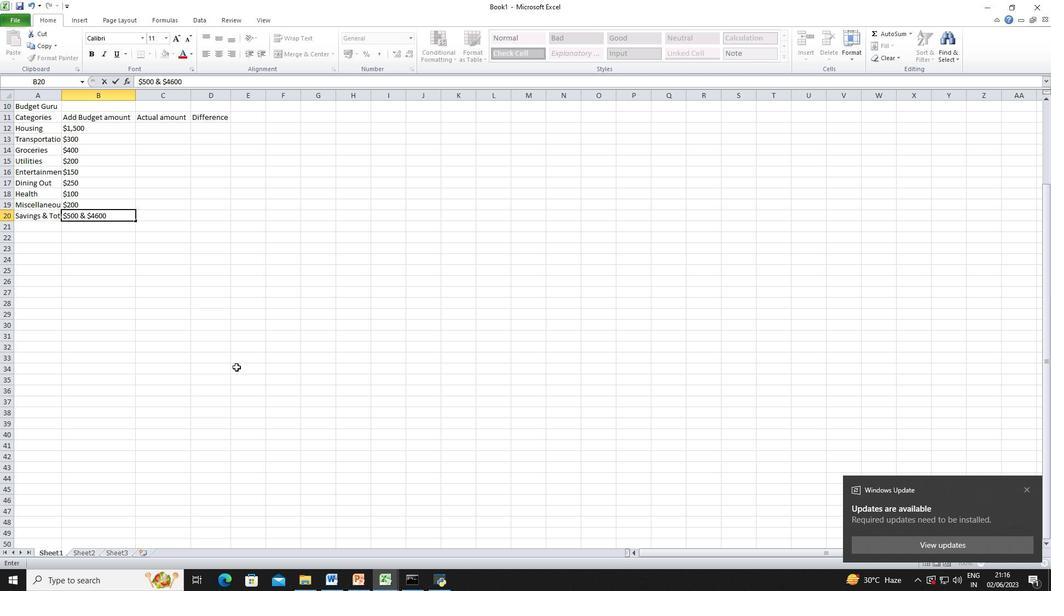 
Action: Mouse moved to (62, 98)
Screenshot: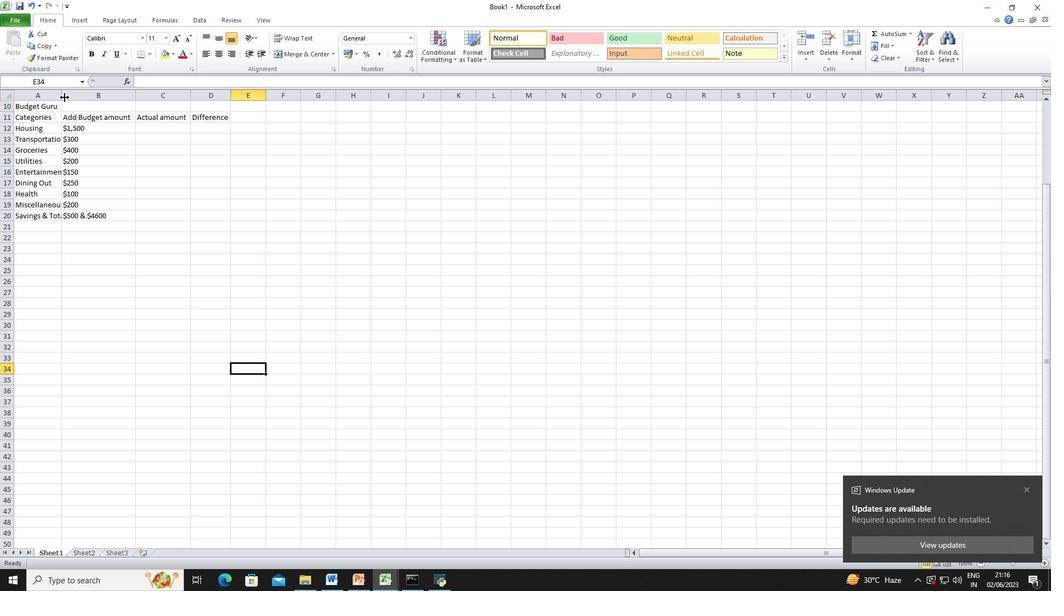 
Action: Mouse pressed left at (62, 98)
Screenshot: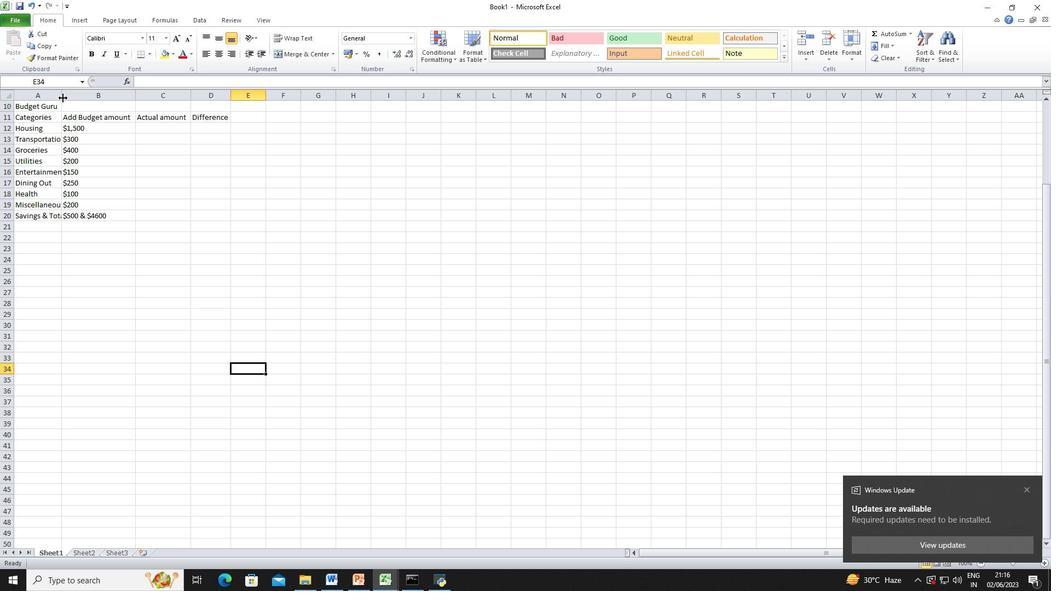 
Action: Mouse pressed left at (62, 98)
Screenshot: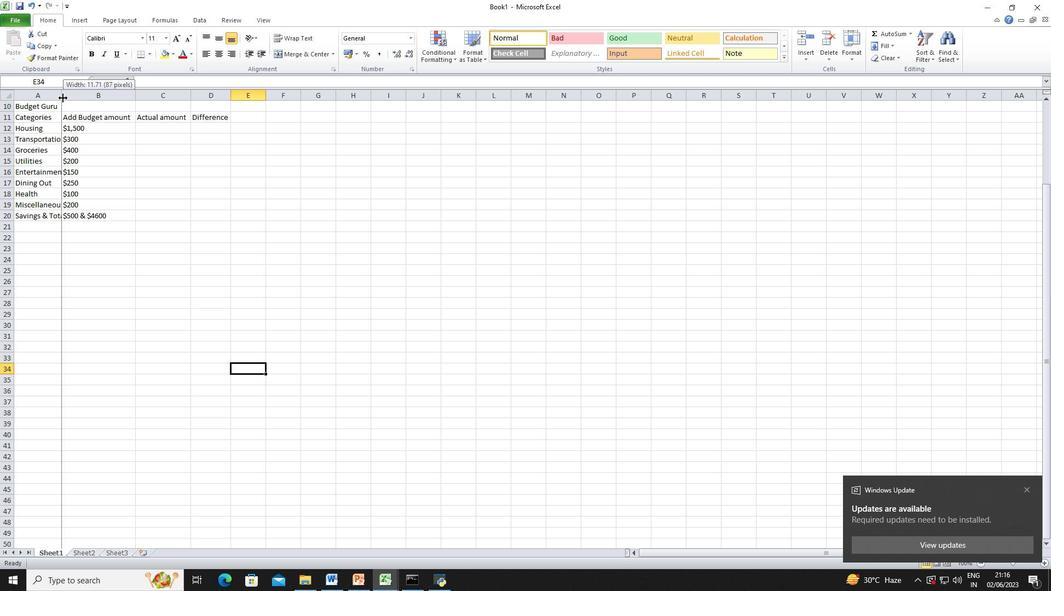
Action: Mouse moved to (164, 131)
Screenshot: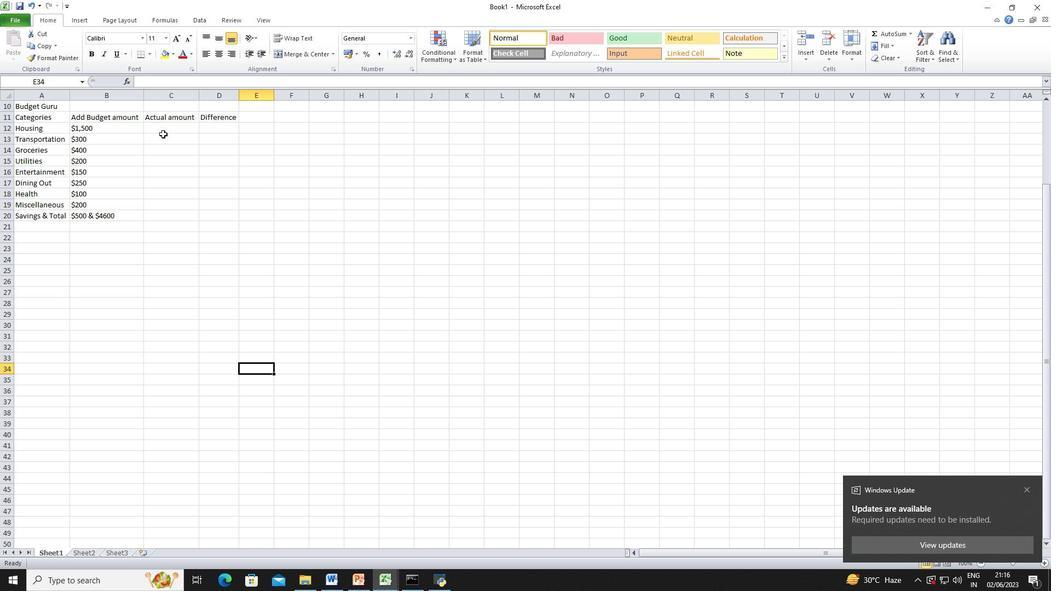 
Action: Mouse pressed left at (164, 131)
Screenshot: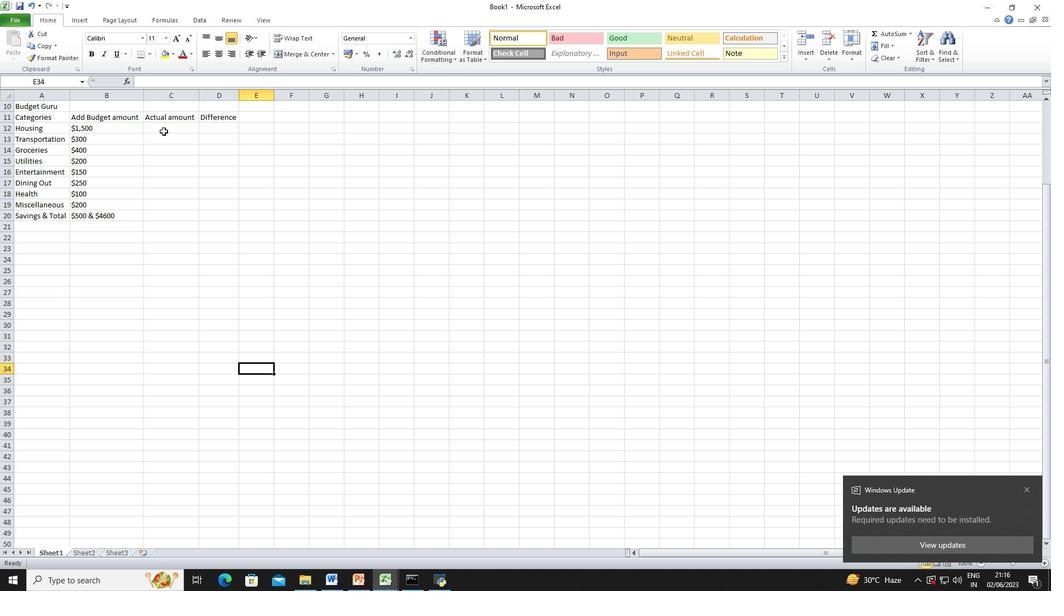 
Action: Mouse moved to (243, 190)
Screenshot: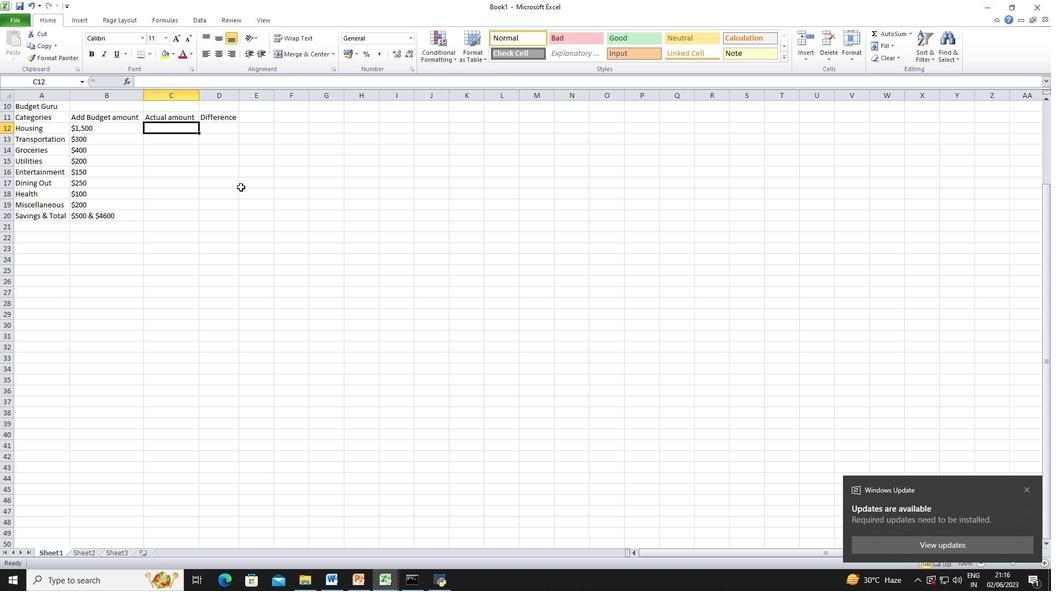 
Action: Key pressed <Key.shift_r><Key.shift_r><Key.shift_r><Key.shift_r><Key.shift_r><Key.shift_r><Key.shift_r>$1,400<Key.enter><Key.shift_r><Key.shift_r><Key.shift_r><Key.shift_r>$280<Key.enter><Key.shift_r><Key.shift_r><Key.shift_r><Key.shift_r><Key.shift_r><Key.shift_r><Key.shift_r><Key.shift_r><Key.shift_r><Key.shift_r><Key.shift_r>$420<Key.space><Key.enter><Key.shift_r><Key.shift_r><Key.shift_r><Key.shift_r><Key.shift_r><Key.shift_r><Key.shift_r>$180<Key.space><Key.enter><Key.shift_r><Key.shift_r><Key.shift_r>$170<Key.enter><Key.shift_r><Key.shift_r><Key.shift_r><Key.shift_r><Key.shift_r><Key.shift_r><Key.shift_r>$230<Key.enter><Key.shift_r><Key.shift_r><Key.shift_r><Key.shift_r><Key.shift_r><Key.shift_r><Key.shift_r><Key.shift_r><Key.shift_r><Key.shift_r><Key.shift_r><Key.shift_r><Key.shift_r>$120<Key.space><Key.enter><Key.shift_r><Key.shift_r><Key.shift_r><Key.shift_r><Key.shift_r><Key.shift_r><Key.shift_r><Key.shift_r>$180<Key.space><Key.enter><Key.shift_r><Key.shift_r><Key.shift_r><Key.shift_r><Key.shift_r><Key.shift_r><Key.shift_r><Key.shift_r><Key.shift_r><Key.shift_r><Key.shift_r><Key.shift_r>$520<Key.space><Key.shift_r><Key.shift_r><Key.shift_r><Key.shift_r><Key.shift_r><Key.shift_r><Key.shift_r><Key.shift_r><Key.shift_r>&<Key.space><Key.shift_r><Key.shift_r><Key.shift_r><Key.shift_r><Key.shift_r>$4500<Key.backspace><Key.backspace><Key.backspace>,500
Screenshot: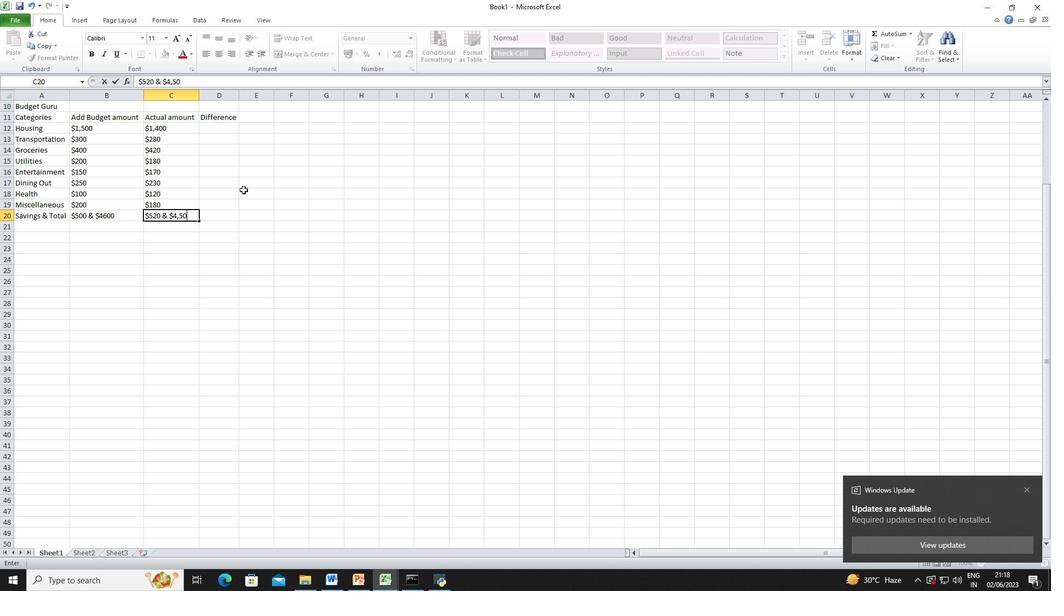
Action: Mouse pressed left at (243, 190)
Screenshot: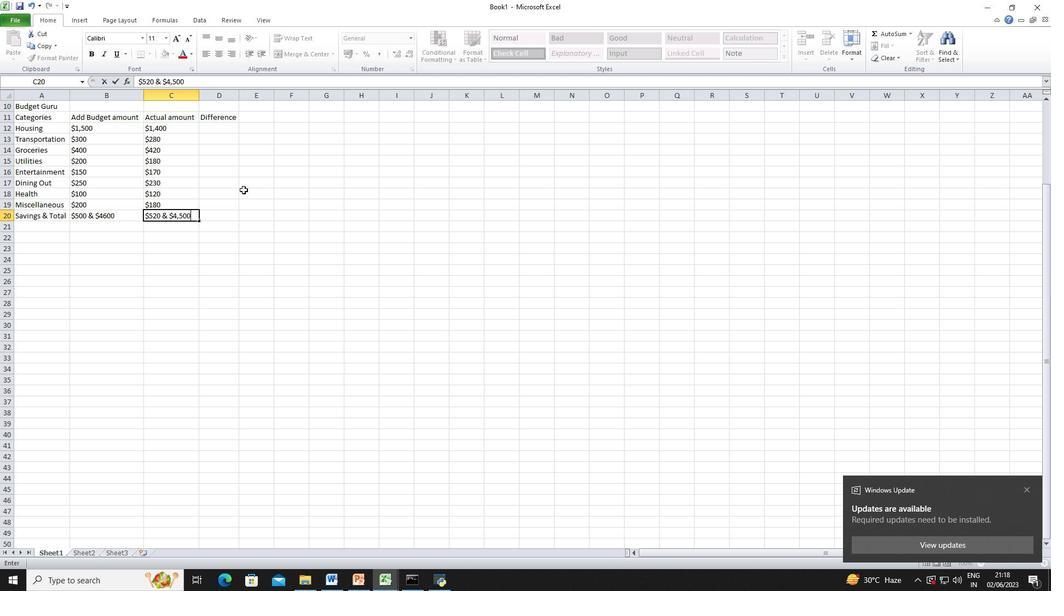 
Action: Mouse moved to (210, 126)
Screenshot: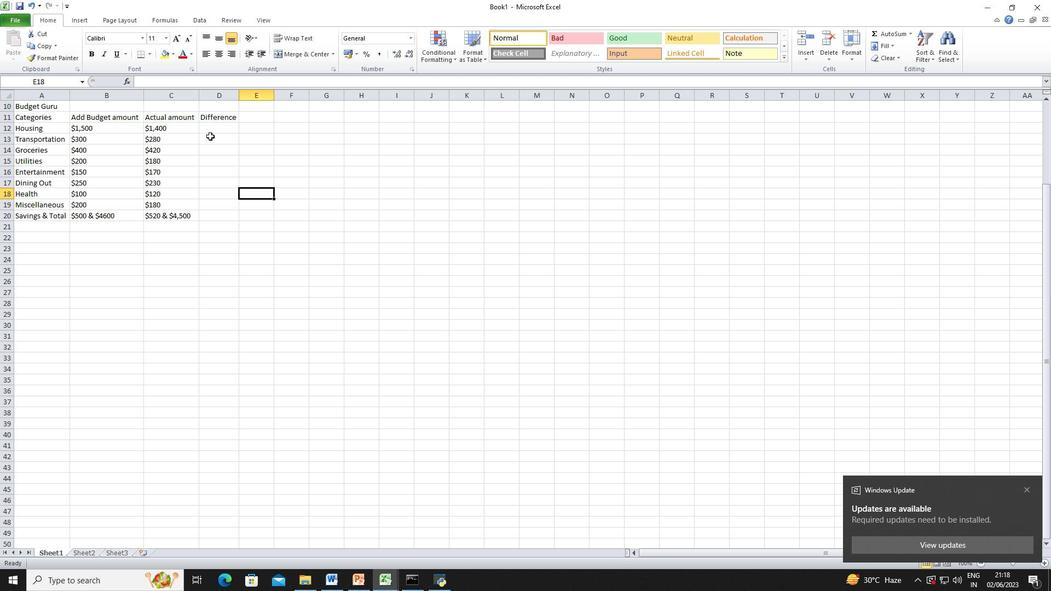 
Action: Mouse pressed left at (210, 126)
Screenshot: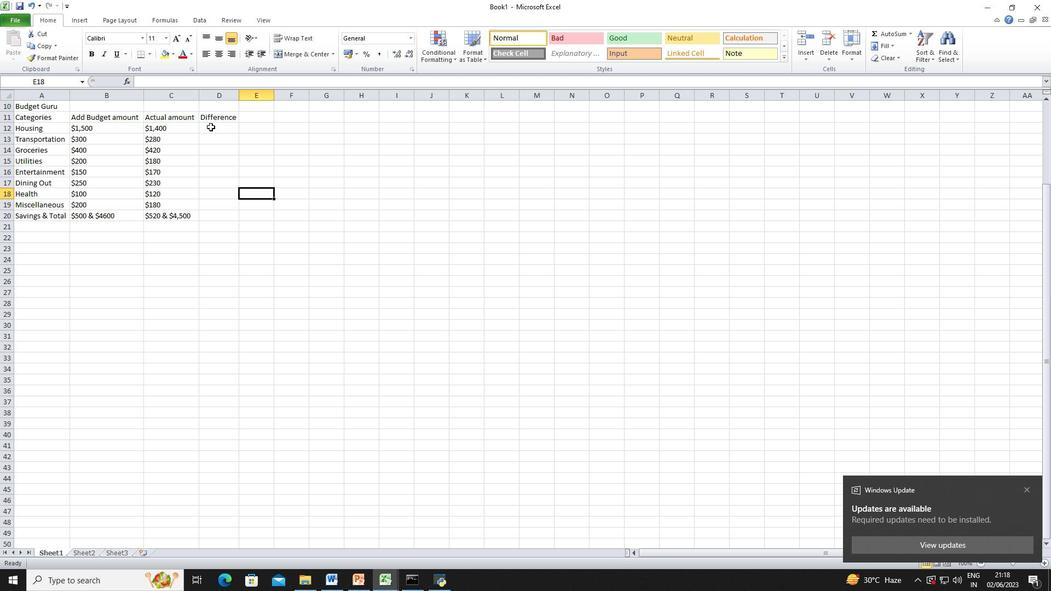 
Action: Mouse moved to (435, 212)
Screenshot: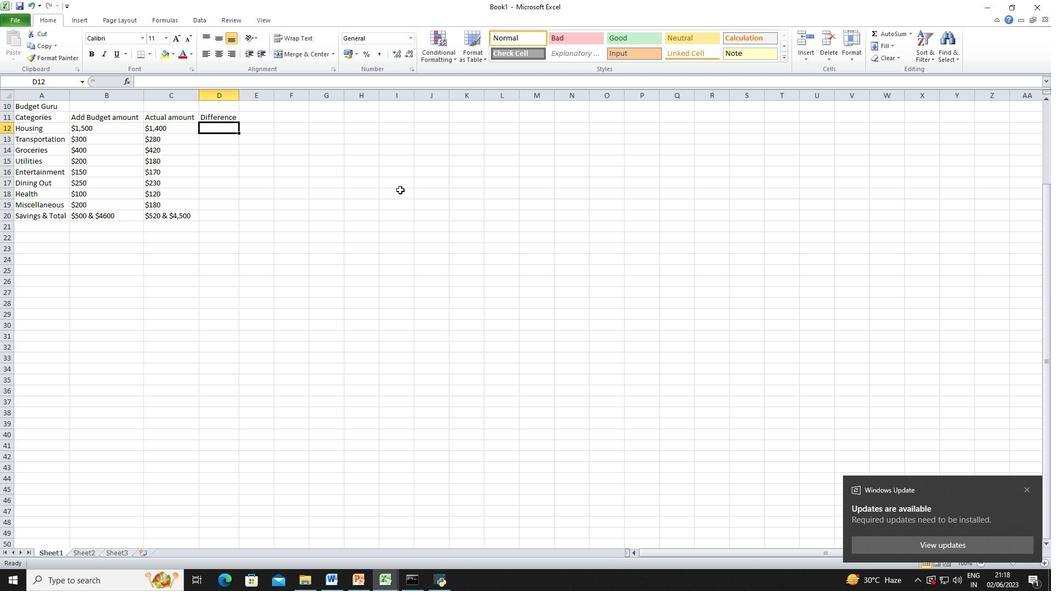 
Action: Key pressed <Key.shift_r><Key.shift_r><Key.shift_r><Key.shift_r>$100<Key.enter><Key.shift_r><Key.shift_r><Key.shift_r><Key.shift_r><Key.shift_r><Key.shift_r><Key.shift_r><Key.shift_r><Key.shift_r><Key.shift_r><Key.shift_r>$20<Key.enter><Key.shift_r><Key.shift_r><Key.shift_r><Key.shift_r>$20<Key.enter><Key.shift_r><Key.shift_r><Key.shift_r><Key.shift_r><Key.shift_r><Key.shift_r><Key.shift_r>$20<Key.space><Key.enter><Key.shift_r>@0<Key.backspace><Key.backspace><Key.shift_r><Key.shift_r><Key.shift_r><Key.shift_r><Key.shift_r><Key.shift_r>$20<Key.enter><Key.shift_r><Key.shift_r><Key.shift_r><Key.shift_r><Key.shift_r><Key.shift_r><Key.shift_r><Key.shift_r><Key.shift_r><Key.shift_r><Key.shift_r><Key.shift_r><Key.shift_r><Key.shift_r><Key.shift_r><Key.shift_r><Key.shift_r><Key.shift_r><Key.shift_r><Key.shift_r>$20<Key.shift_r><Key.enter><Key.shift_r><Key.shift_r><Key.shift_r><Key.shift_r><Key.shift_r>$20<Key.enter><Key.shift_r>$20<Key.enter><Key.shift_r><Key.shift_r><Key.shift_r><Key.shift_r><Key.shift_r><Key.shift_r>$20
Screenshot: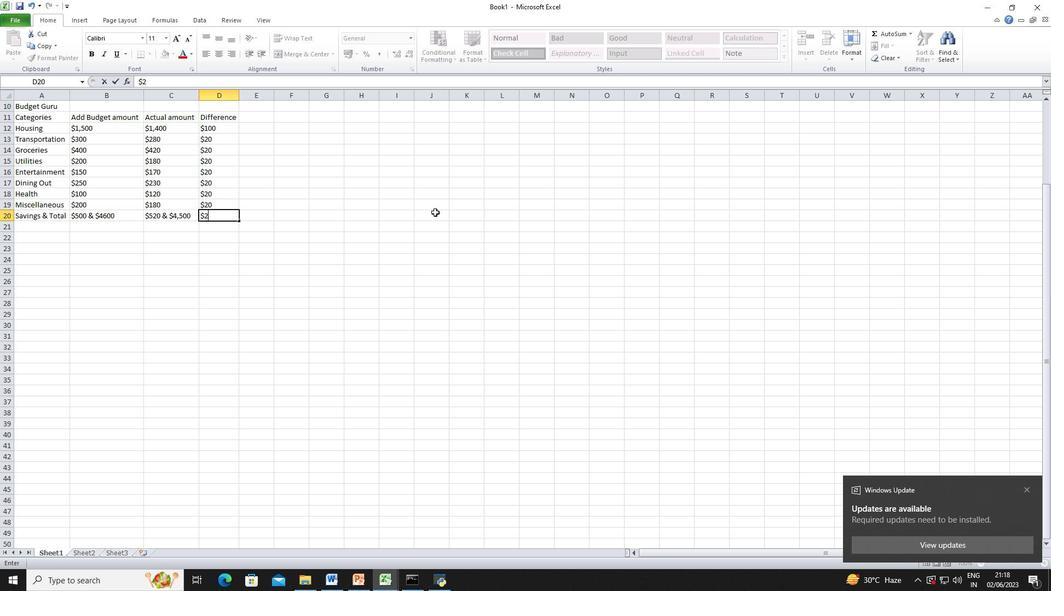 
Action: Mouse pressed left at (435, 212)
Screenshot: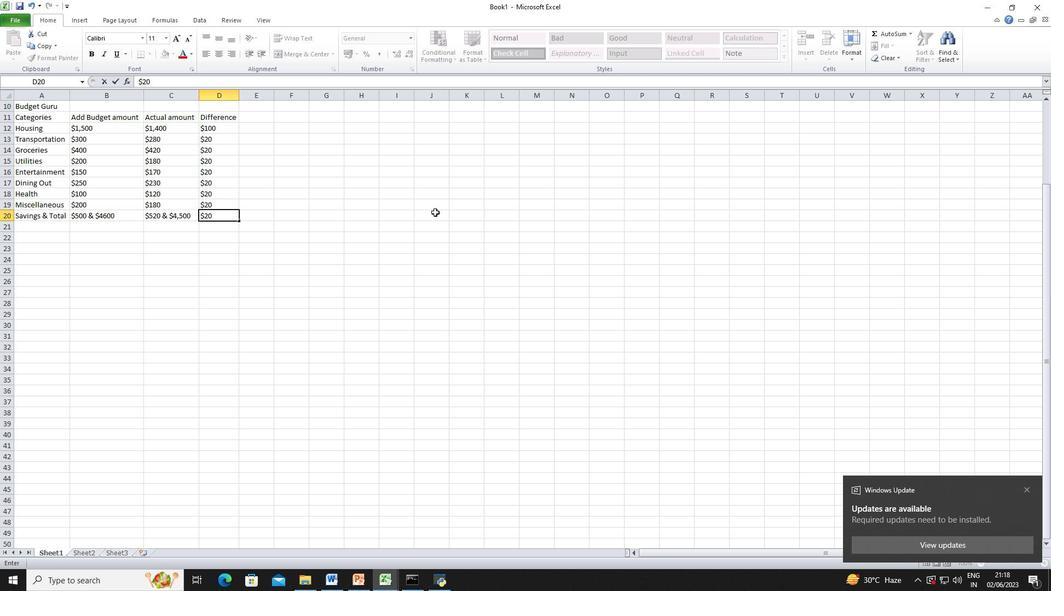 
Action: Mouse moved to (199, 100)
Screenshot: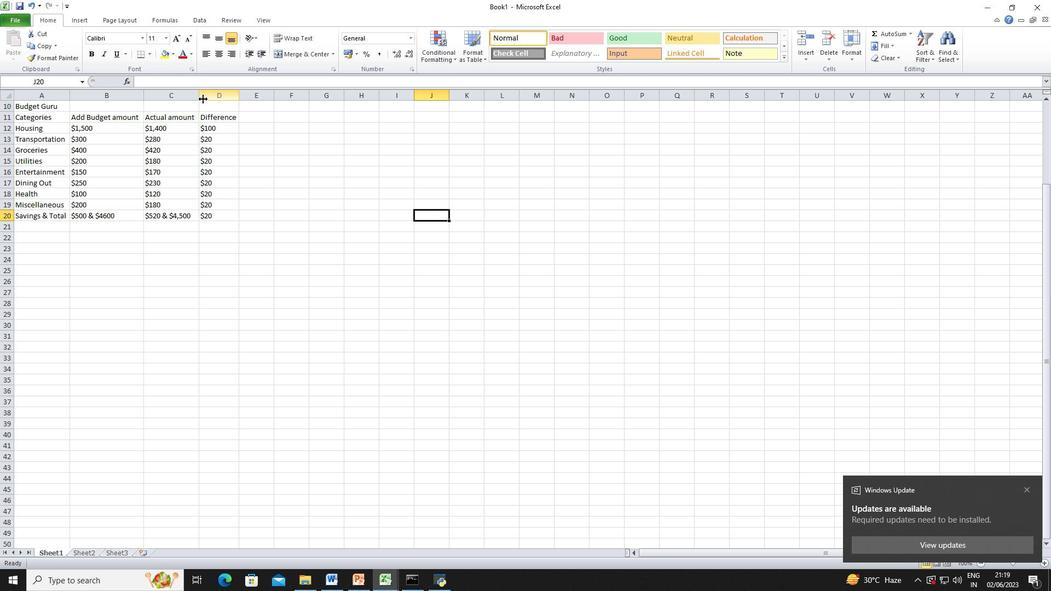 
Action: Mouse pressed left at (199, 100)
Screenshot: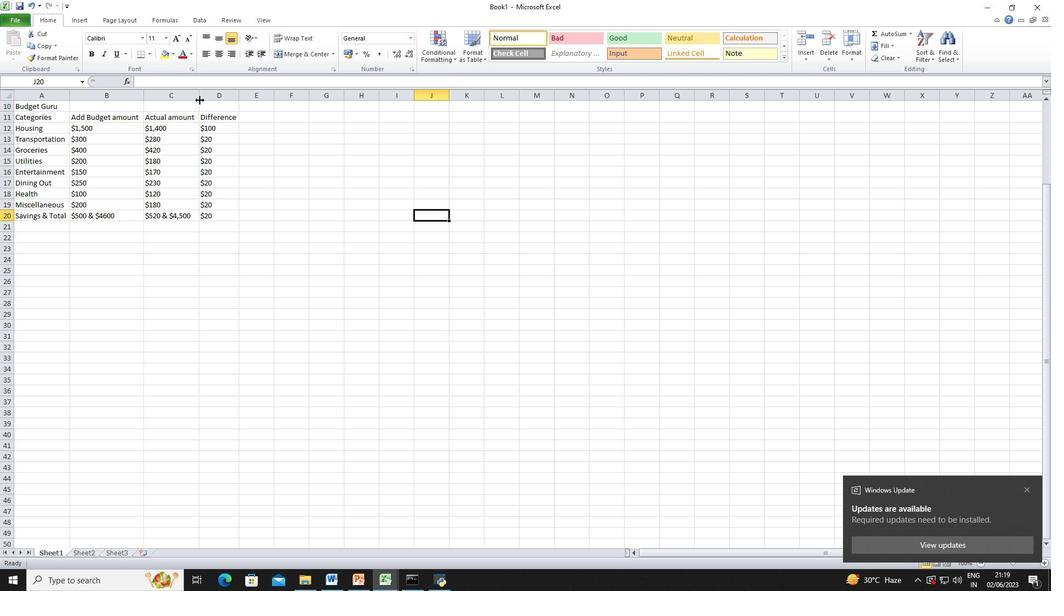 
Action: Mouse pressed left at (199, 100)
Screenshot: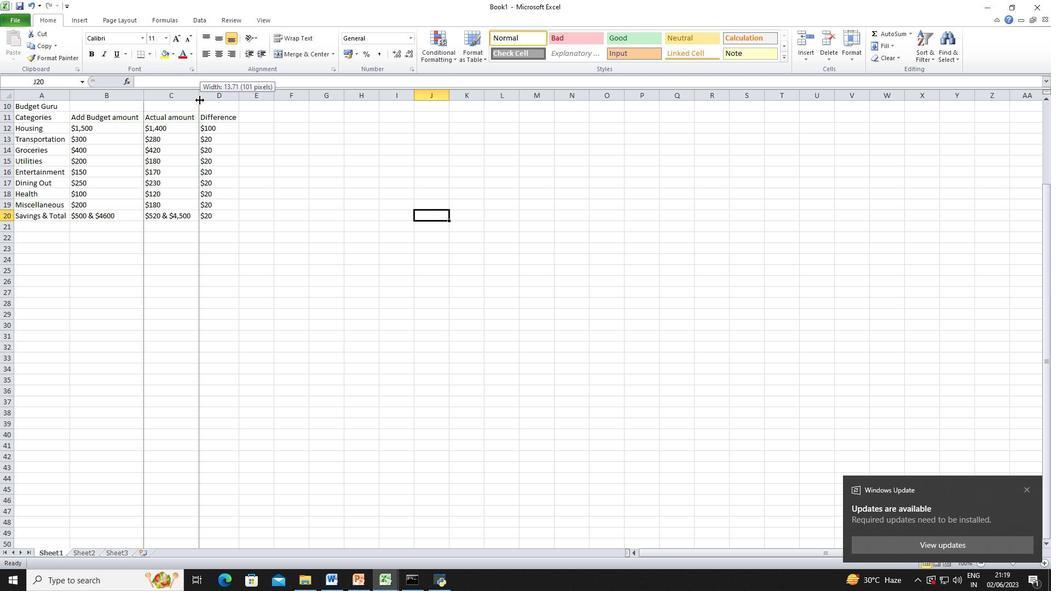 
Action: Mouse moved to (242, 98)
Screenshot: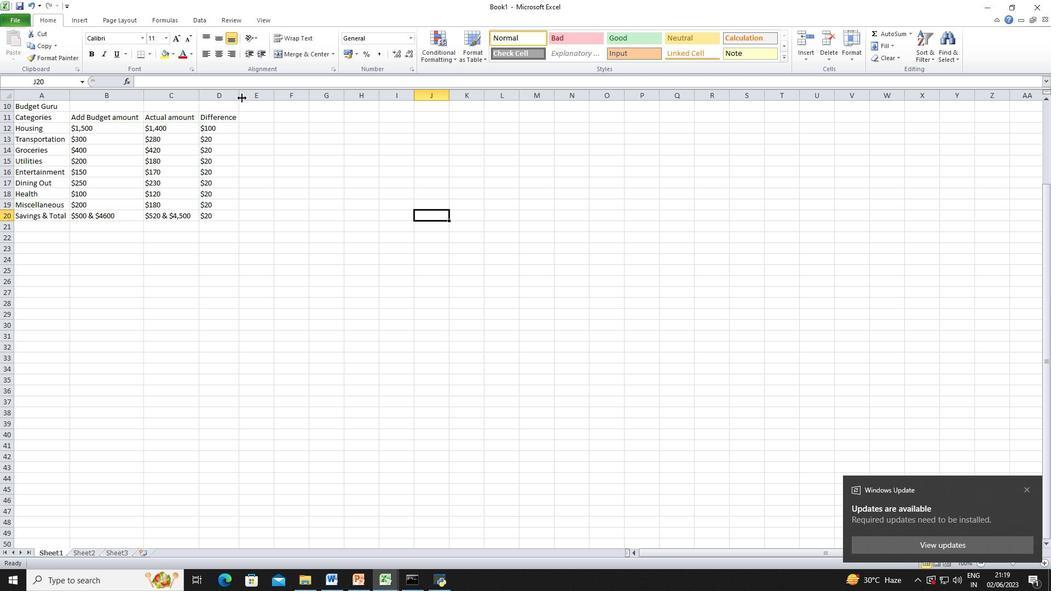 
Action: Mouse pressed left at (242, 98)
Screenshot: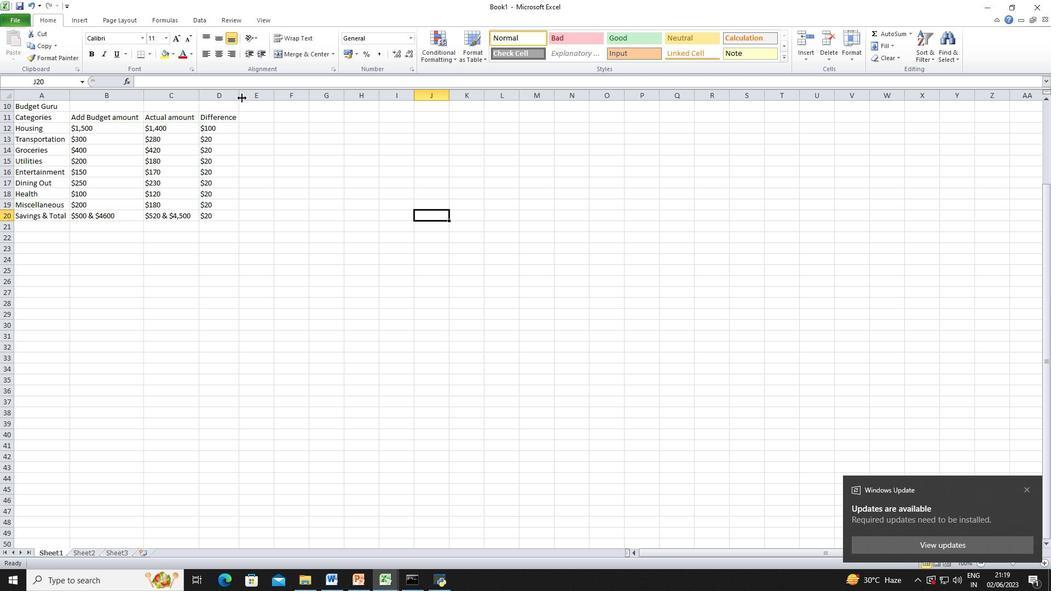 
Action: Mouse pressed left at (242, 98)
Screenshot: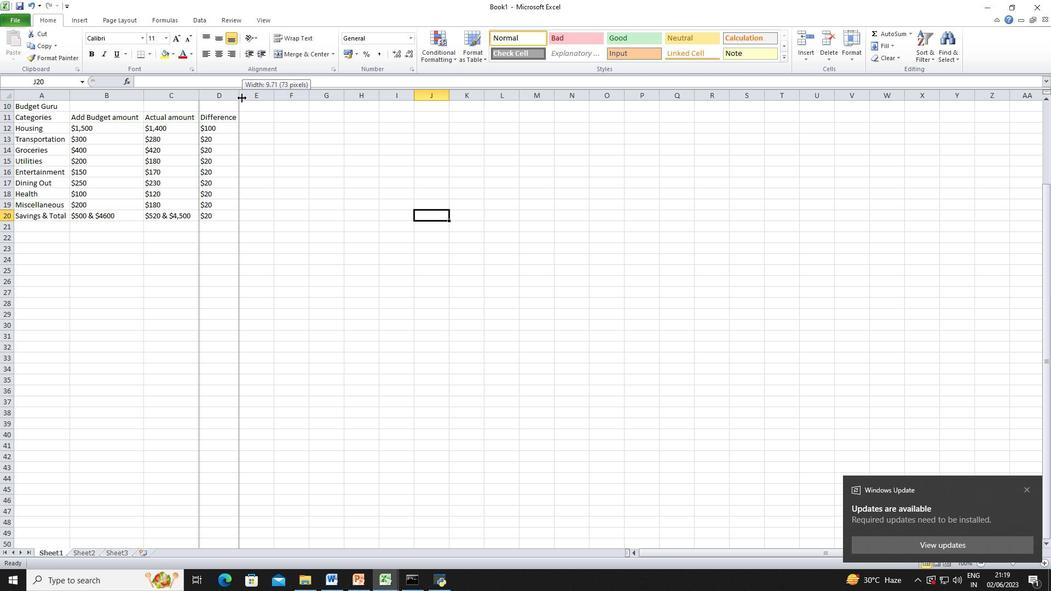 
Action: Mouse moved to (70, 93)
Screenshot: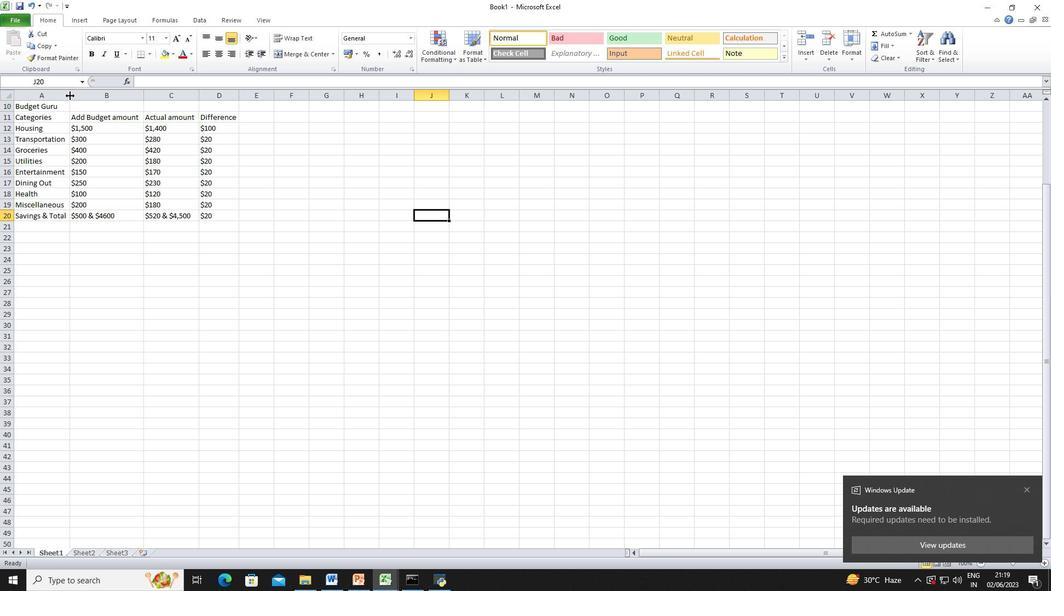 
Action: Mouse pressed left at (70, 93)
Screenshot: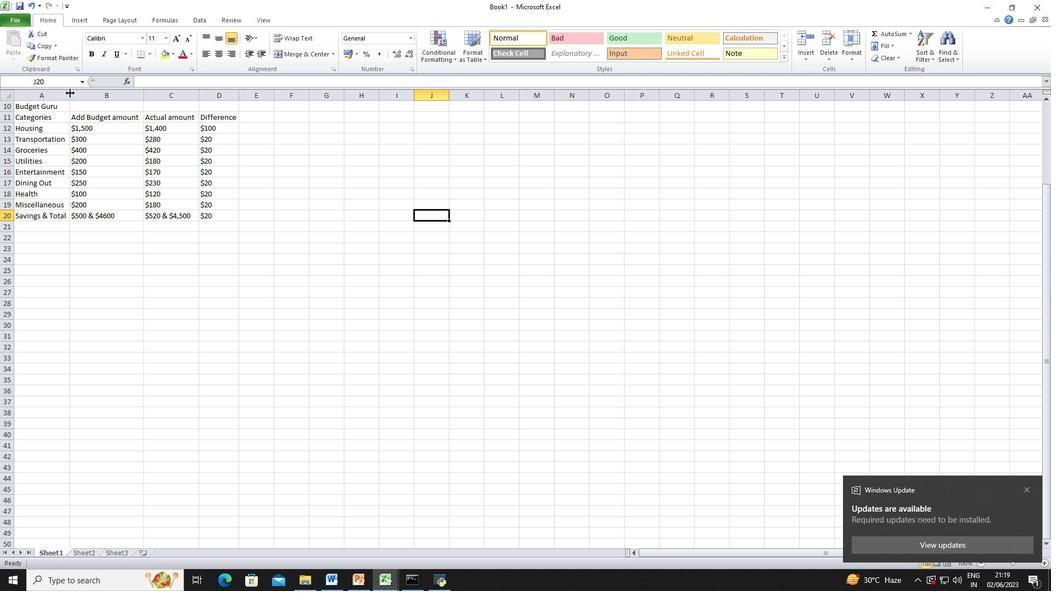 
Action: Mouse pressed left at (70, 93)
Screenshot: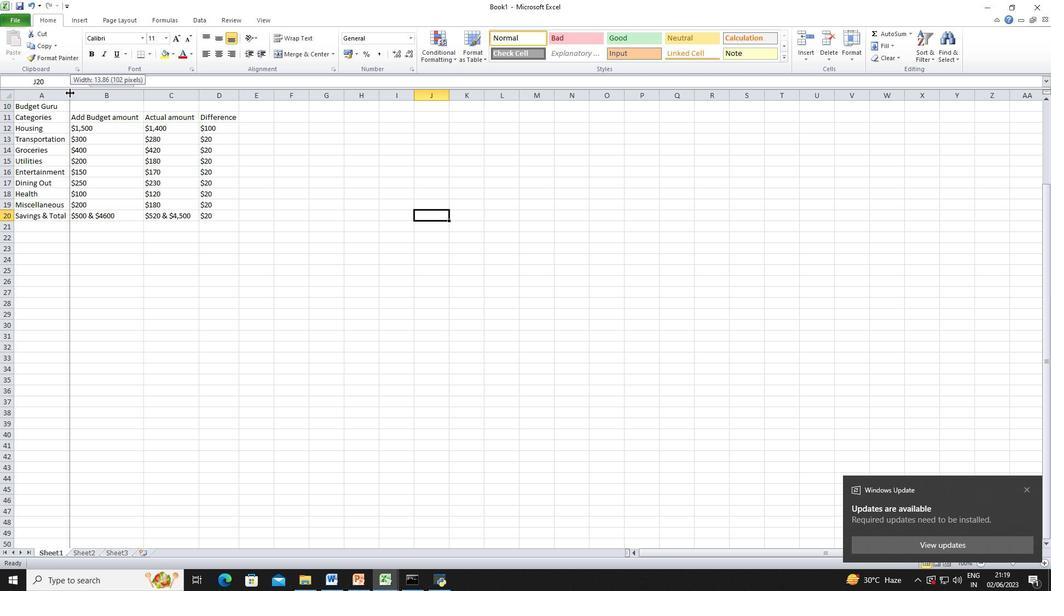 
Action: Mouse moved to (17, 22)
Screenshot: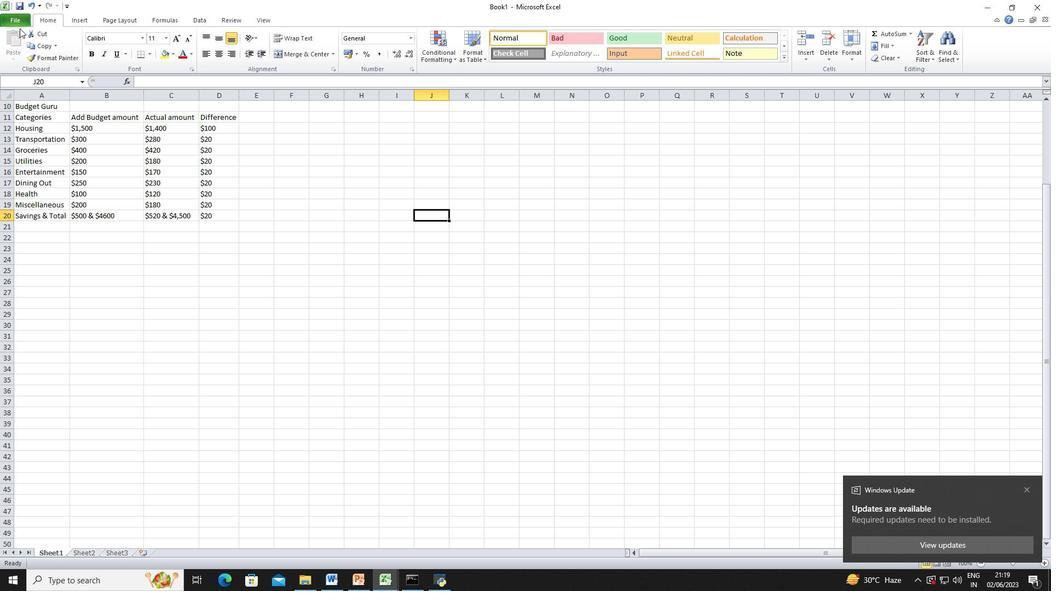 
Action: Mouse pressed left at (17, 22)
Screenshot: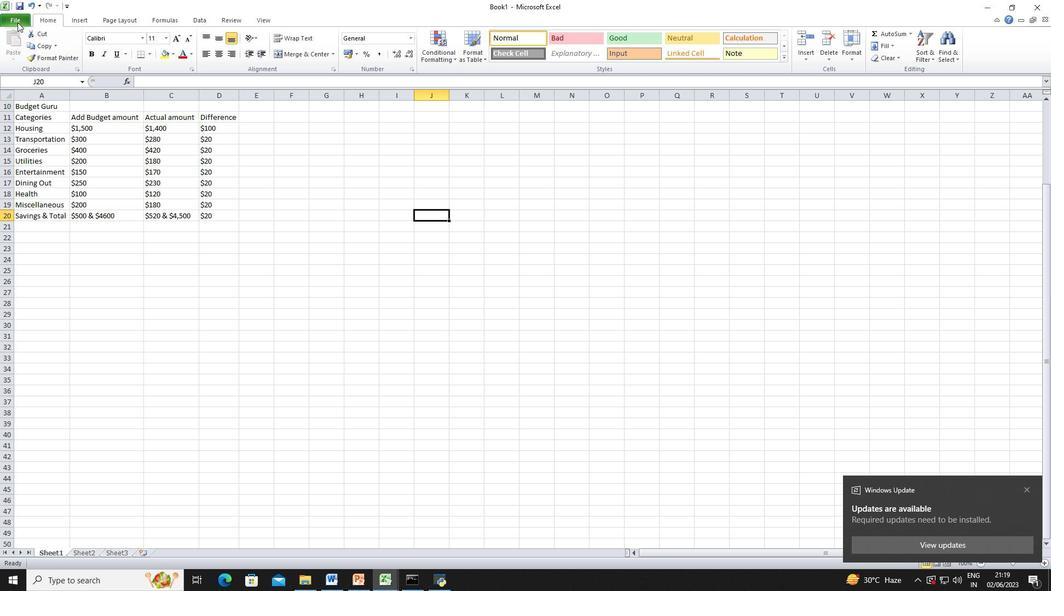 
Action: Mouse moved to (25, 52)
Screenshot: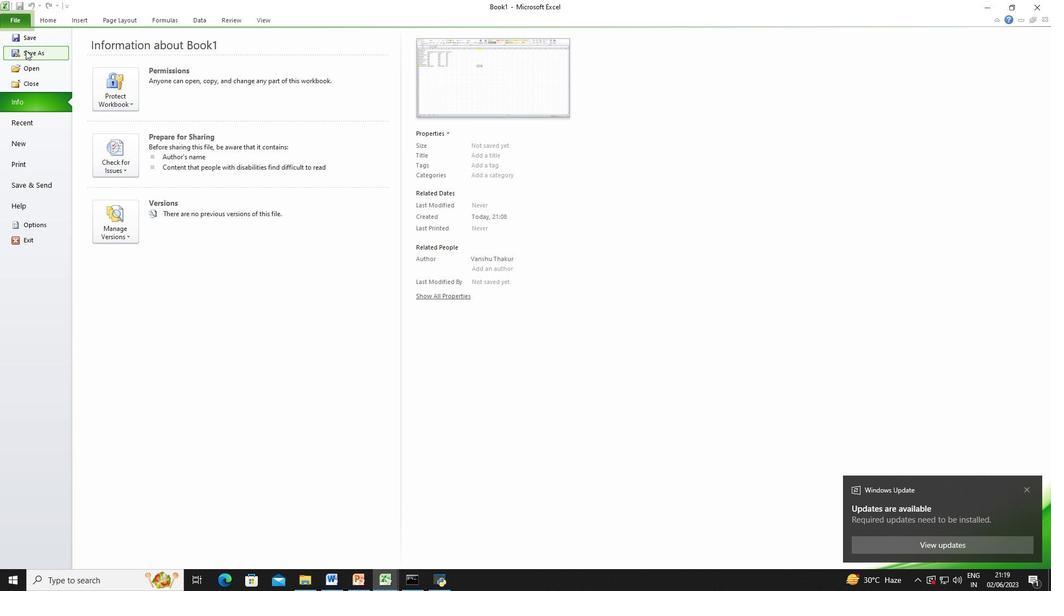
Action: Mouse pressed left at (25, 52)
Screenshot: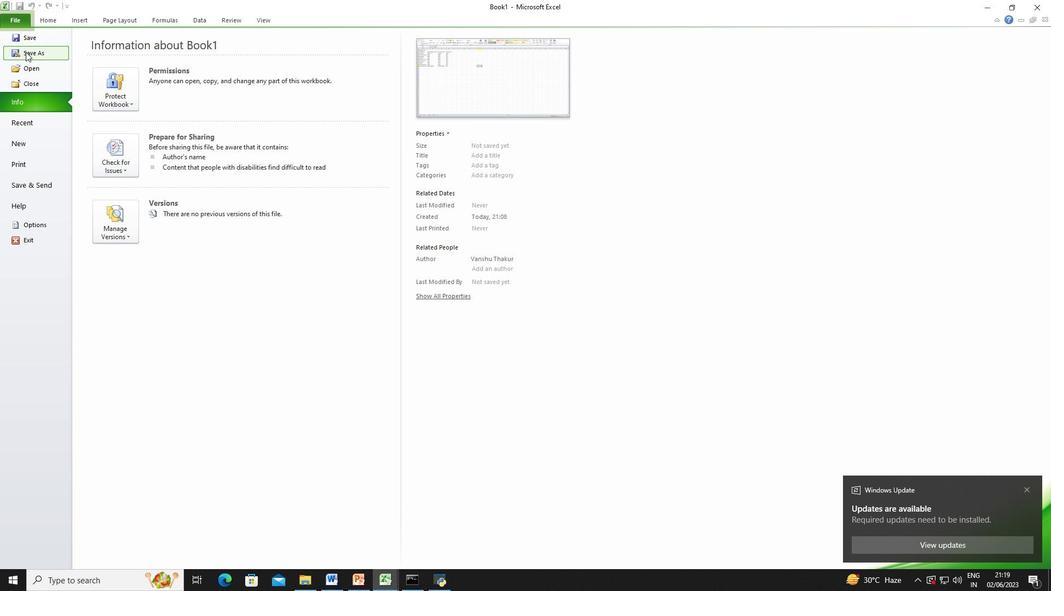 
Action: Mouse moved to (587, 353)
Screenshot: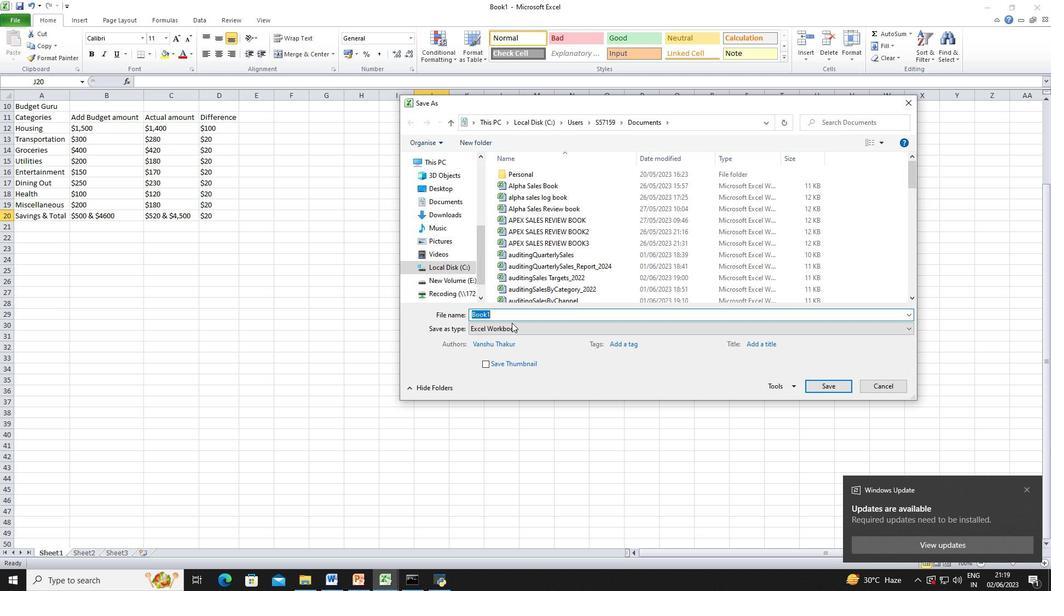
Action: Key pressed <Key.shift_r>Budget<Key.space><Key.enter><Key.shift_r>Adjust<Key.space><Key.backspace><Key.backspace><Key.backspace><Key.backspace><Key.backspace><Key.backspace><Key.backspace>
Screenshot: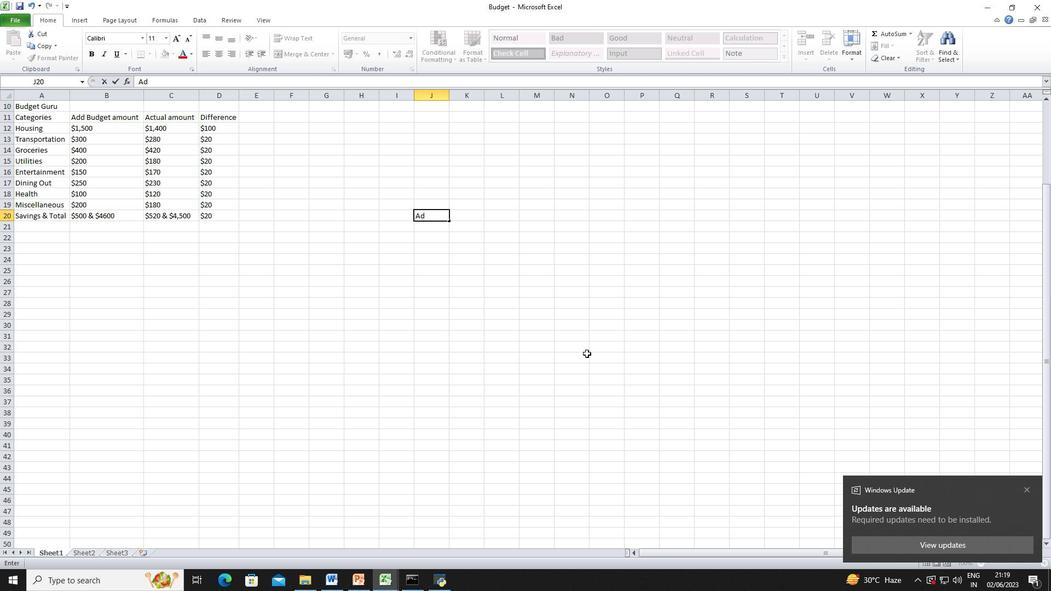 
Action: Mouse moved to (6, 17)
Screenshot: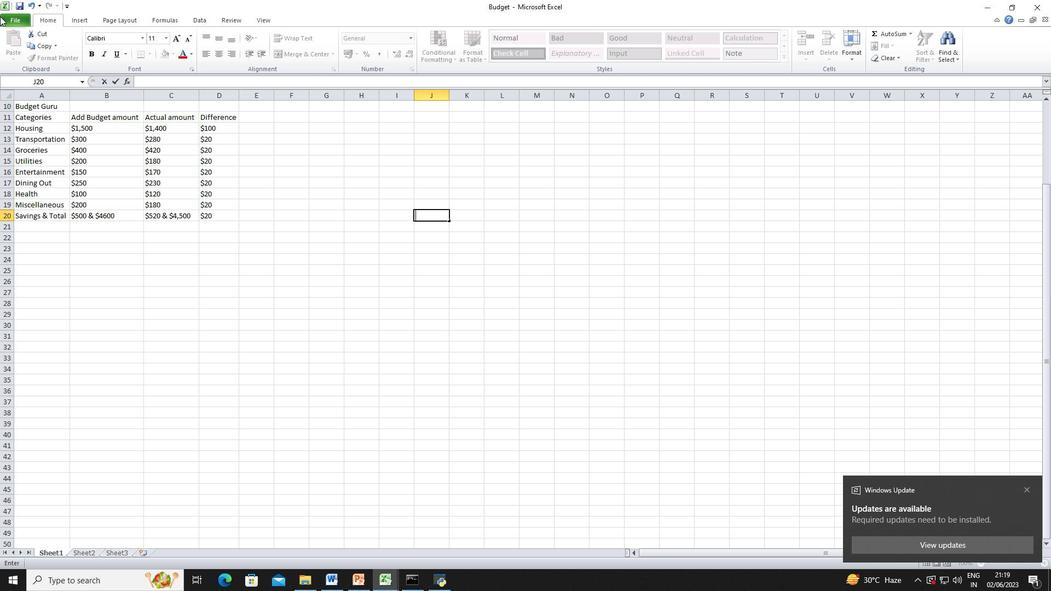 
Action: Mouse pressed left at (6, 17)
Screenshot: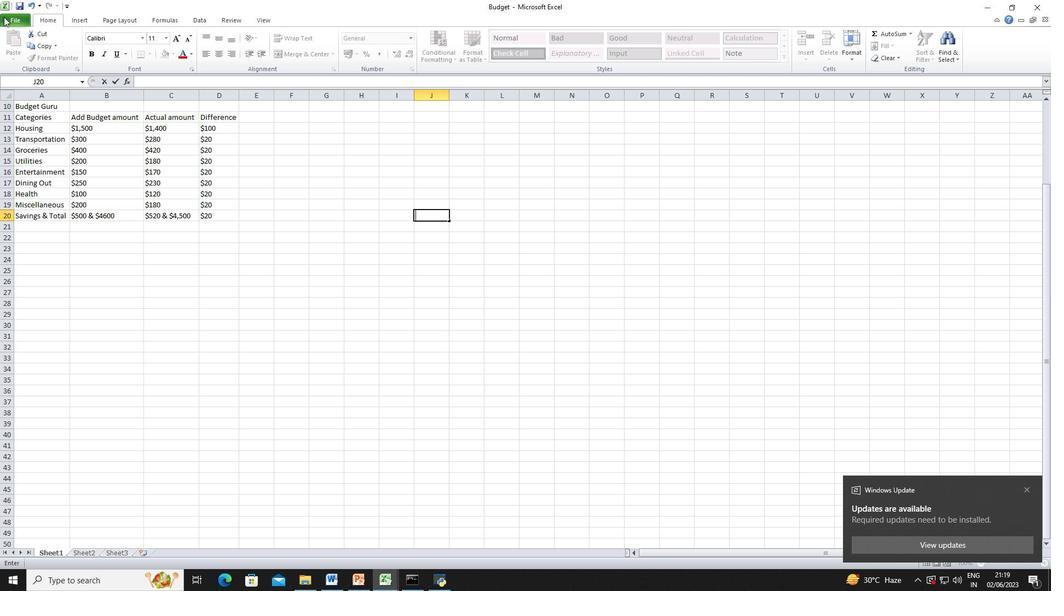 
Action: Mouse moved to (31, 48)
Screenshot: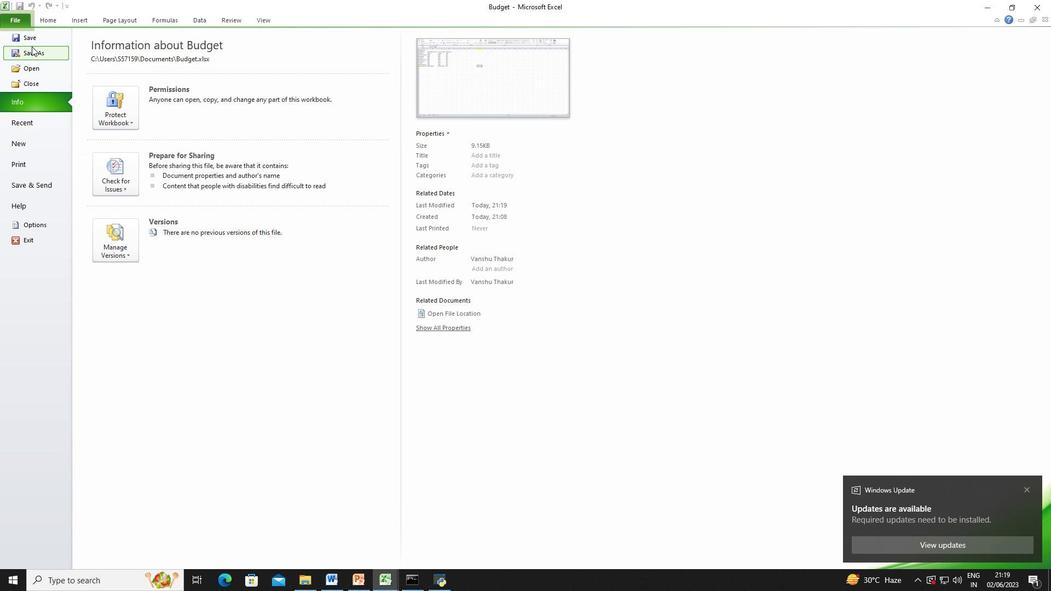 
Action: Mouse pressed left at (31, 48)
Screenshot: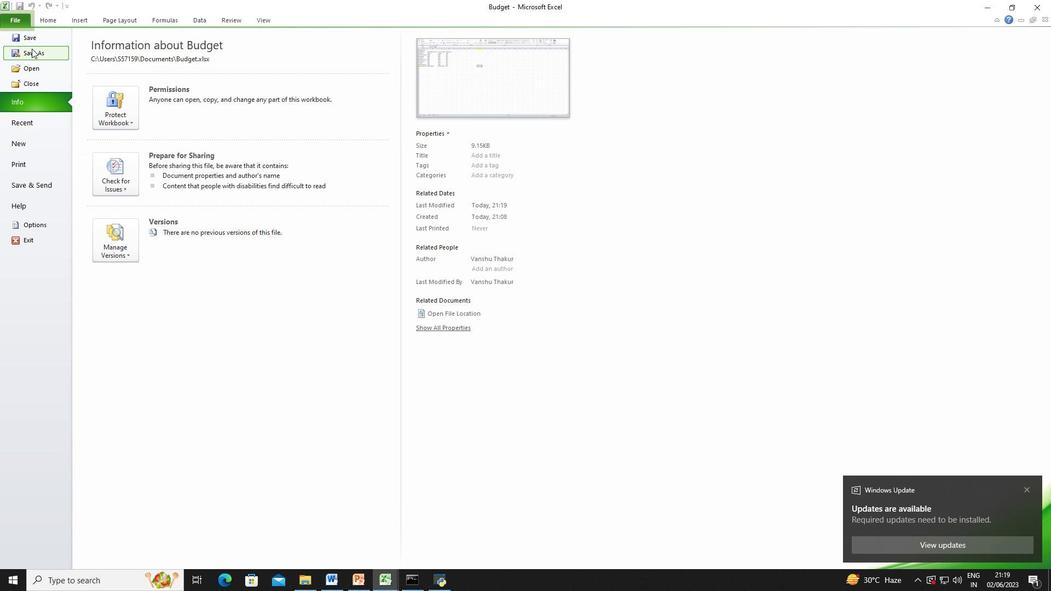 
Action: Mouse moved to (504, 316)
Screenshot: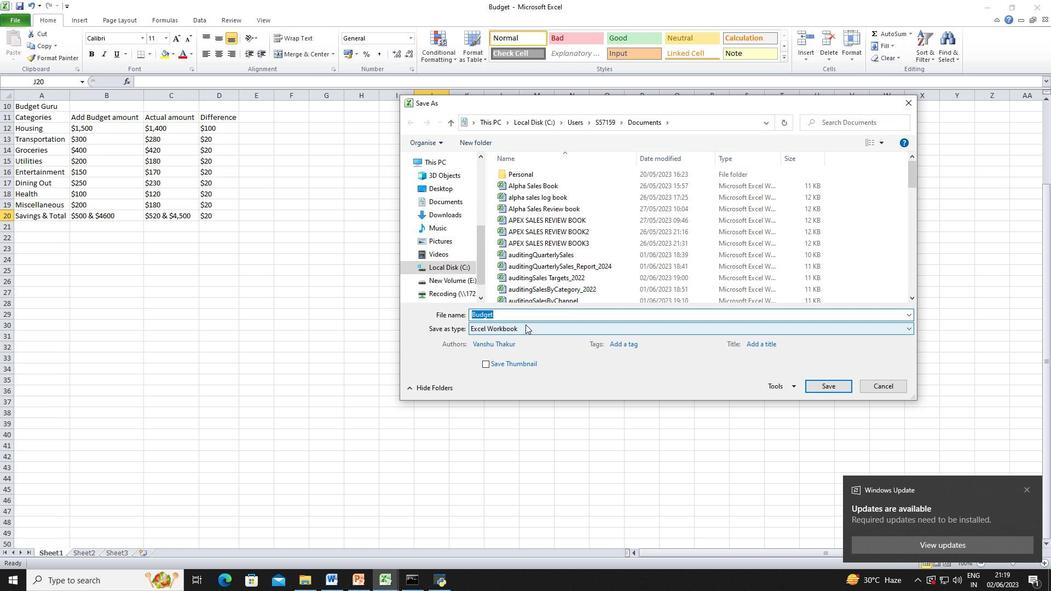 
Action: Mouse pressed left at (504, 316)
Screenshot: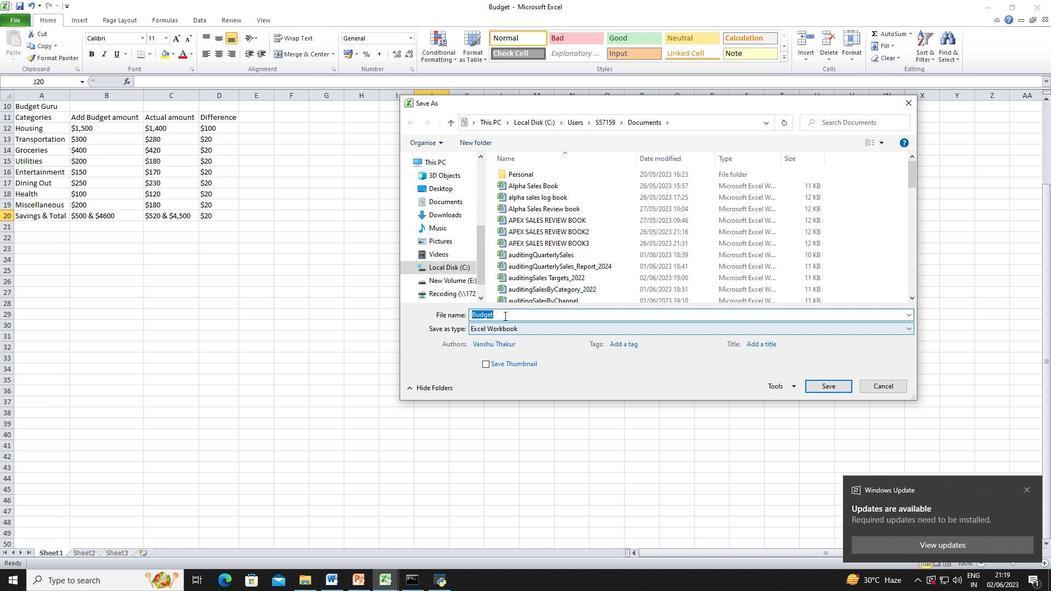 
Action: Key pressed <Key.shift_r>Adjust<Key.space>analysisbook<Key.enter>
Screenshot: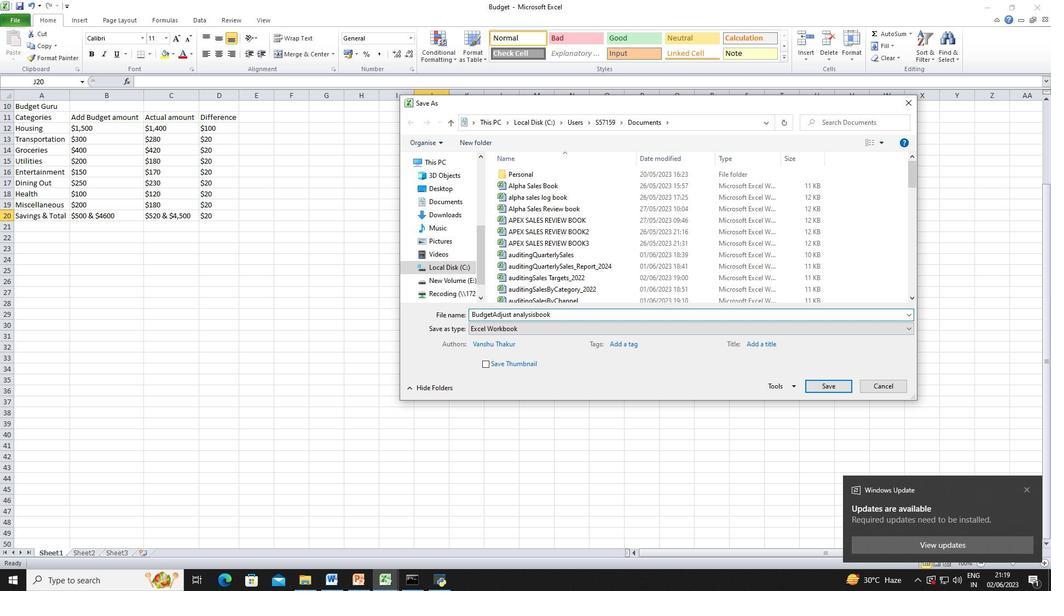 
Action: Mouse moved to (504, 308)
Screenshot: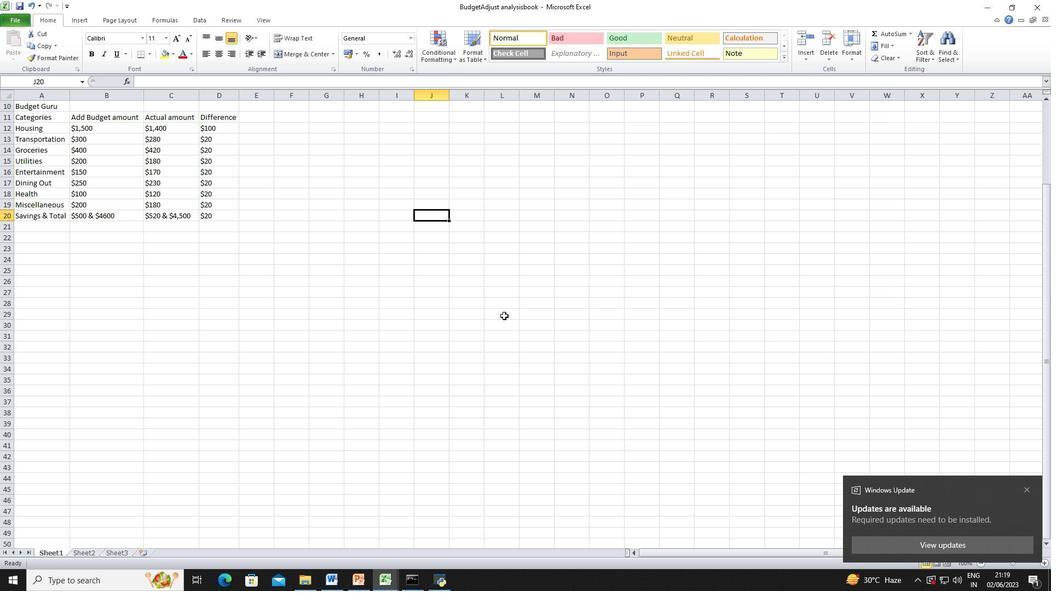 
Action: Mouse pressed left at (504, 308)
Screenshot: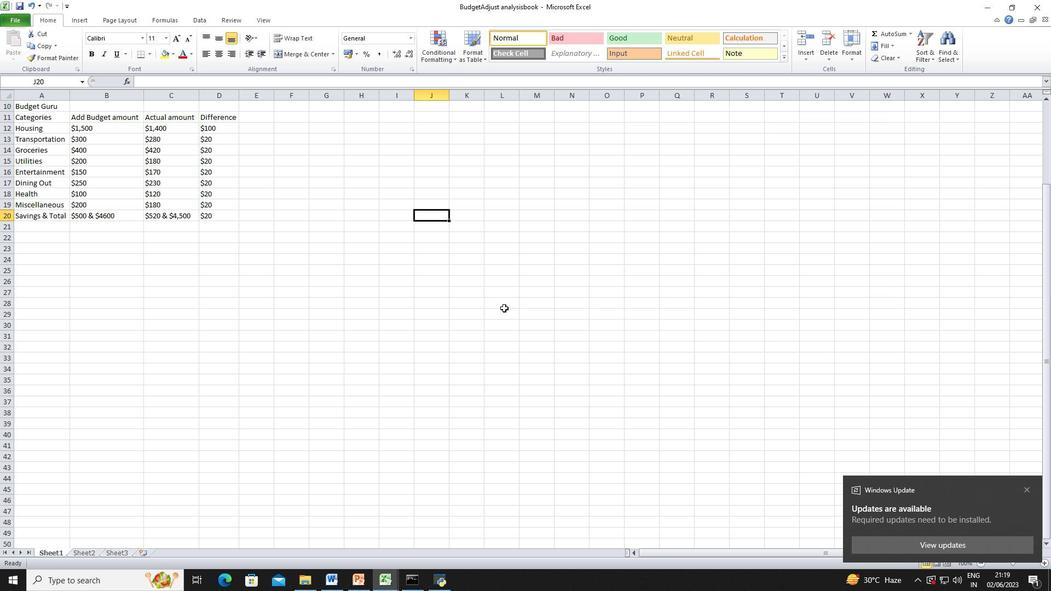 
Action: Mouse moved to (249, 261)
Screenshot: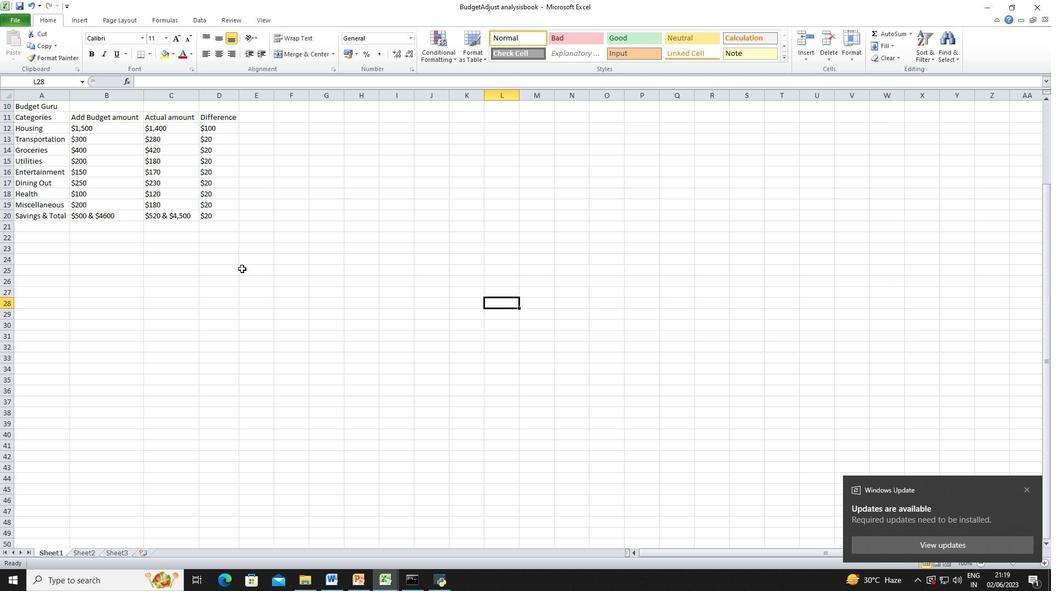 
